 Task: Add a signature Gunner Ward containing With warm thanks and appreciation, Gunner Ward to email address softage.8@softage.net and add a folder Goals
Action: Mouse moved to (408, 708)
Screenshot: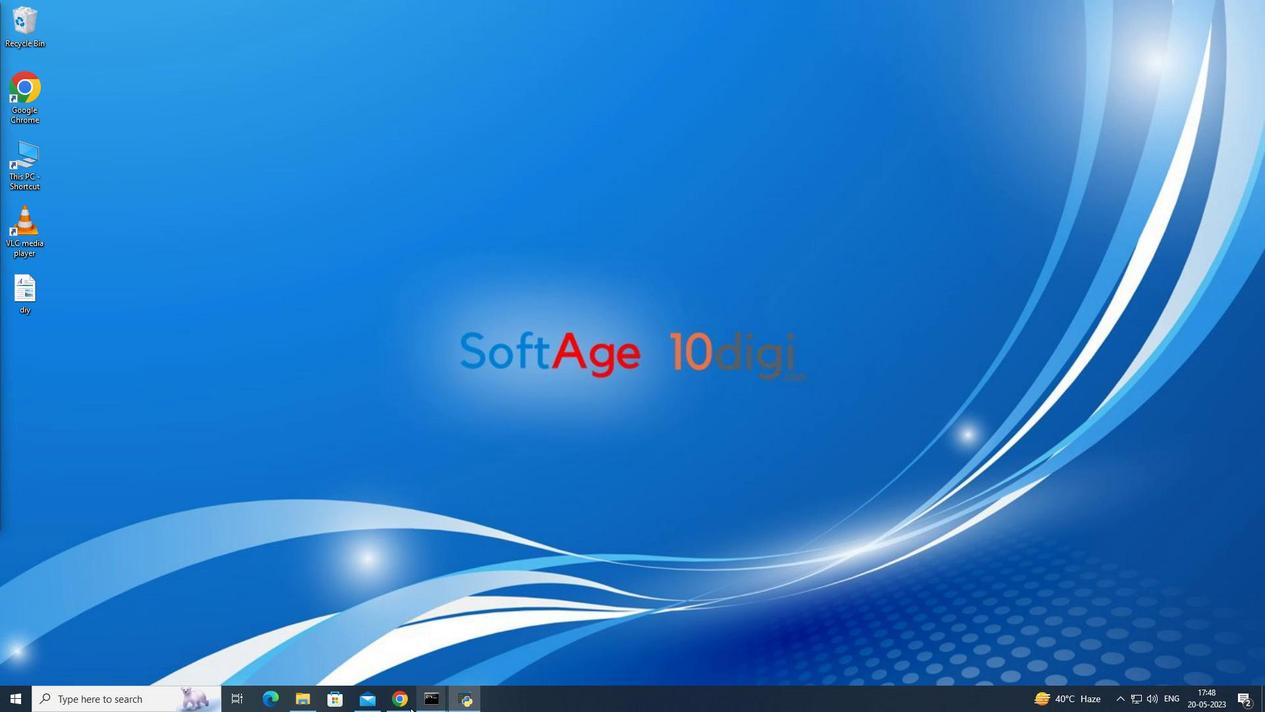 
Action: Mouse pressed left at (408, 708)
Screenshot: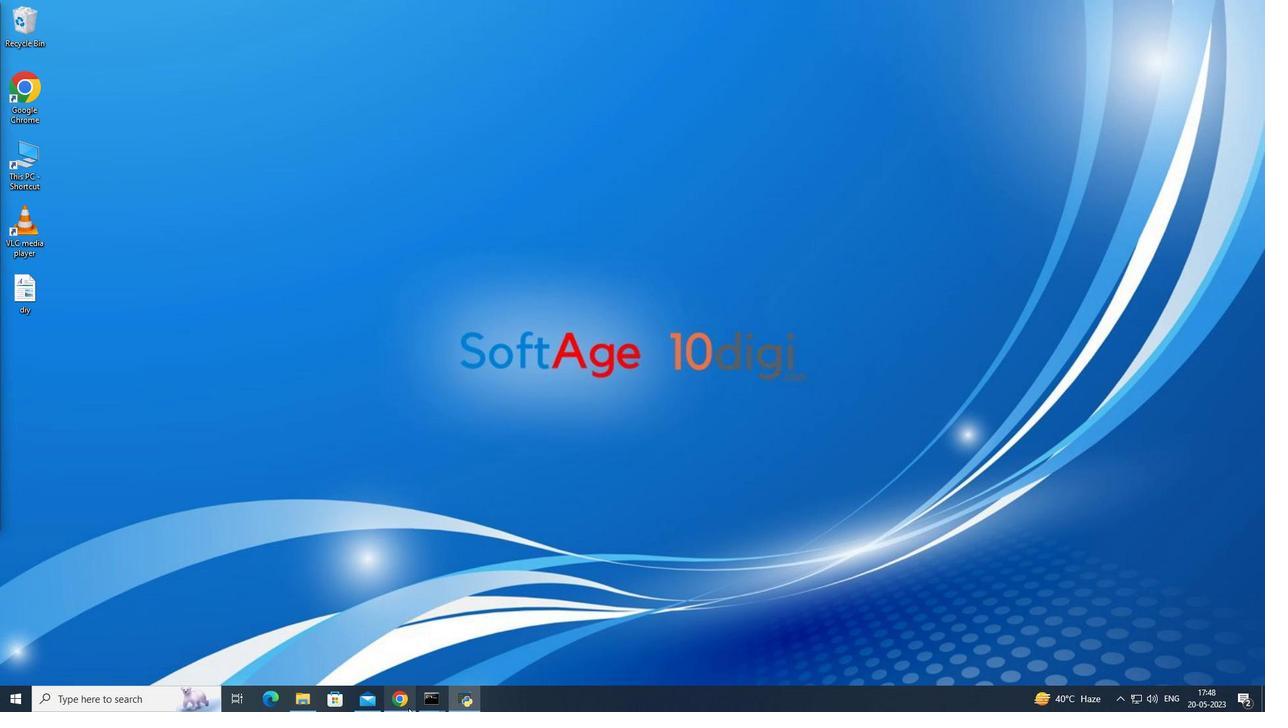 
Action: Mouse moved to (45, 87)
Screenshot: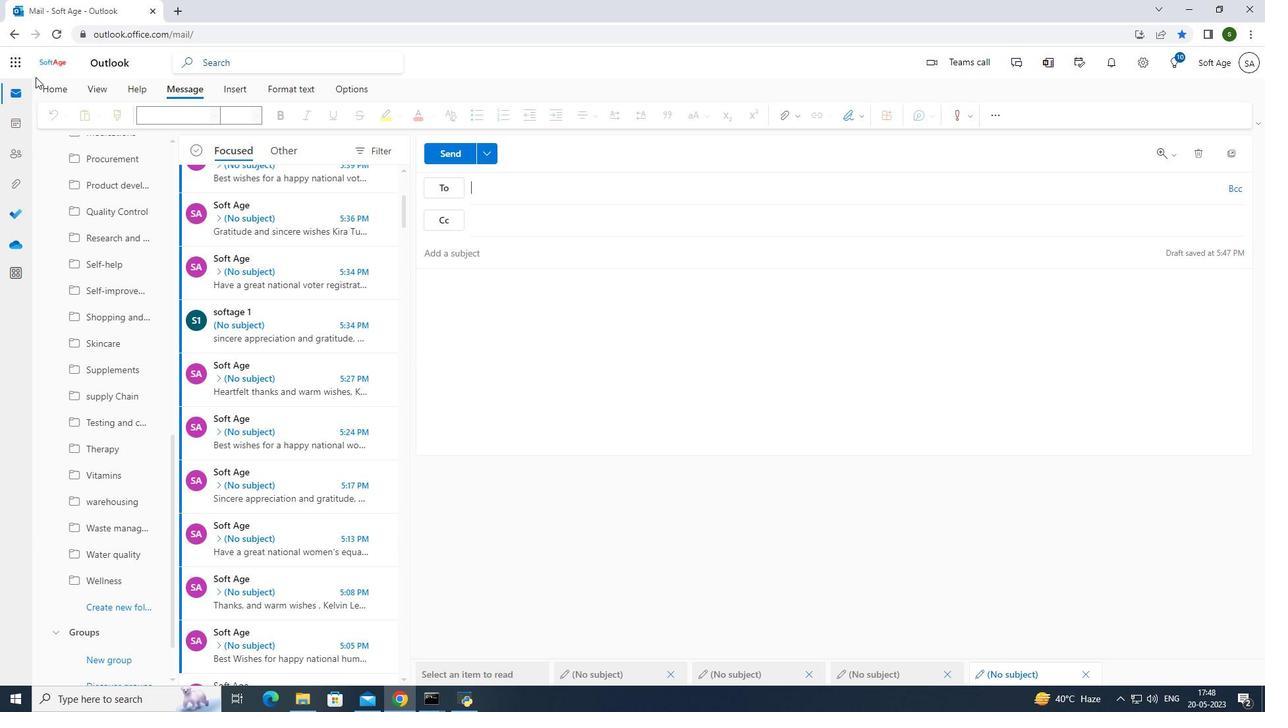 
Action: Mouse pressed left at (45, 87)
Screenshot: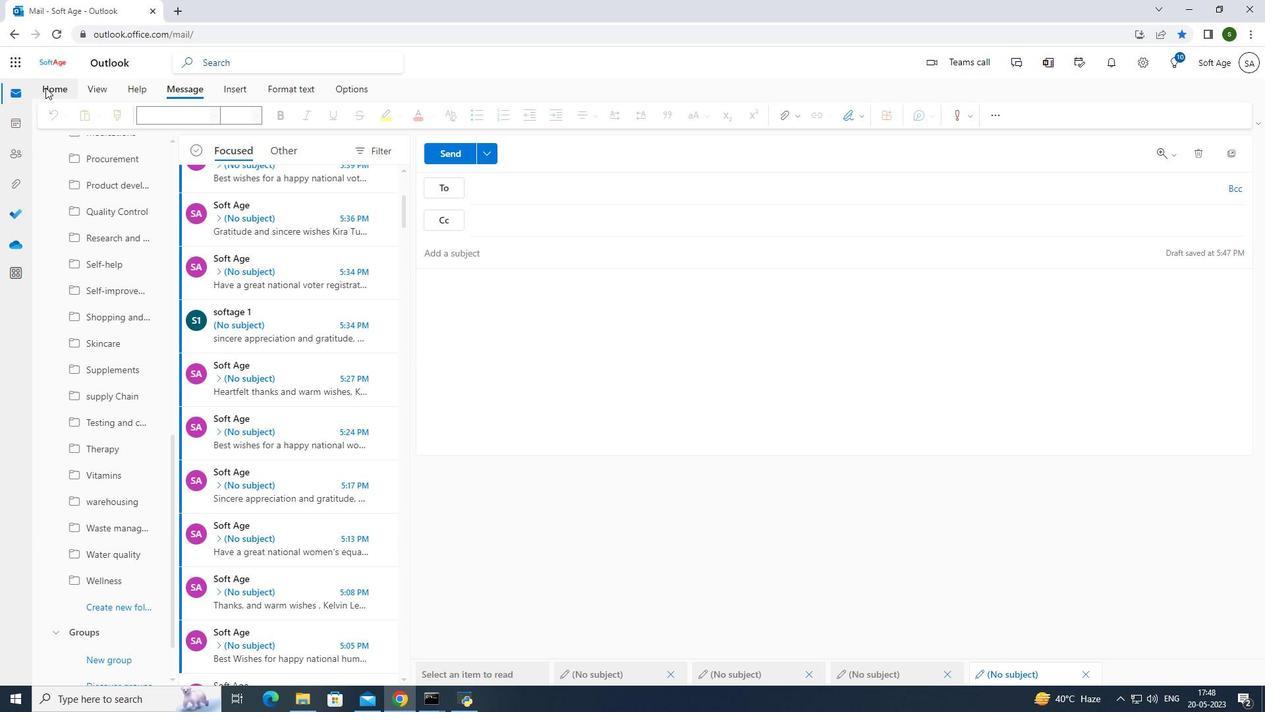 
Action: Mouse moved to (100, 116)
Screenshot: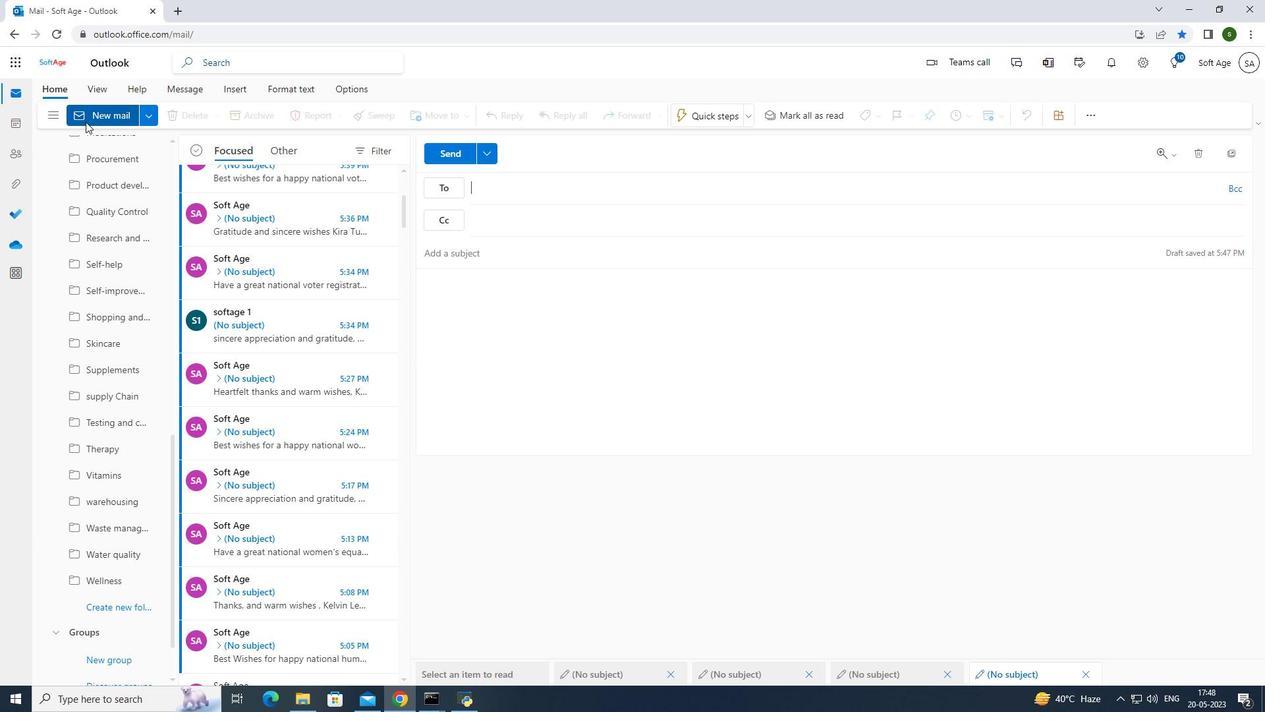 
Action: Mouse pressed left at (100, 116)
Screenshot: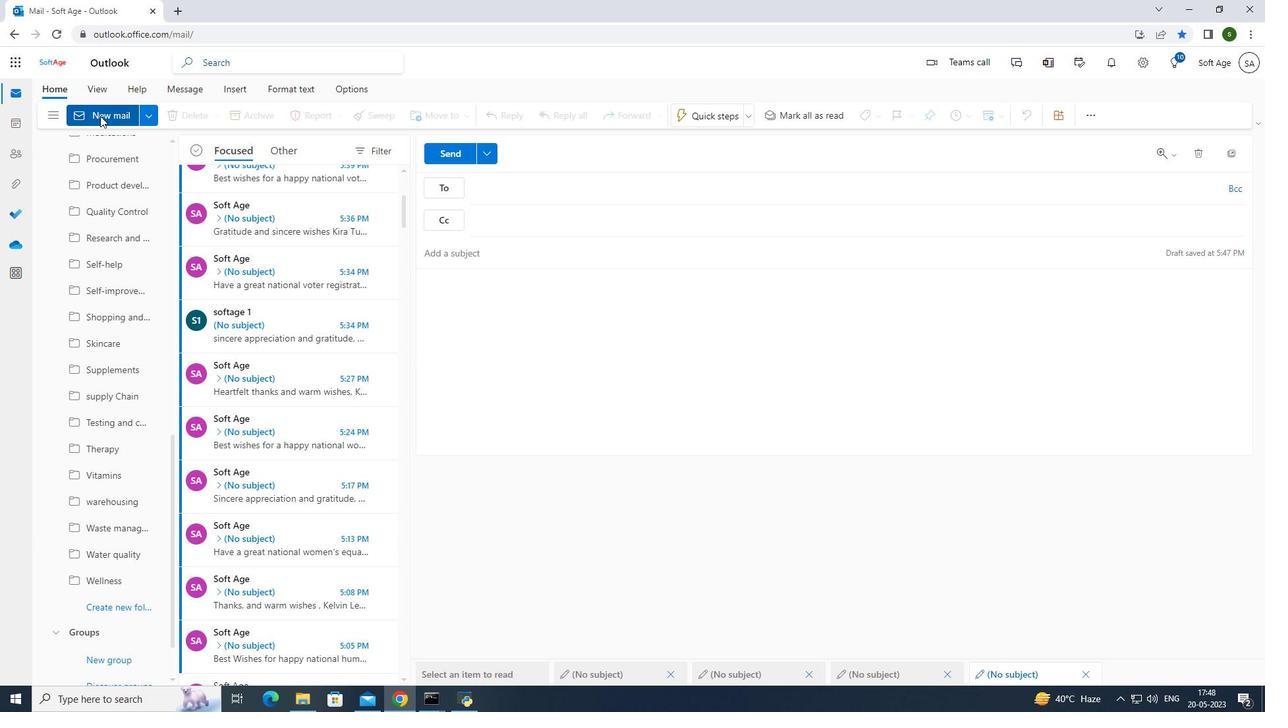 
Action: Mouse moved to (816, 351)
Screenshot: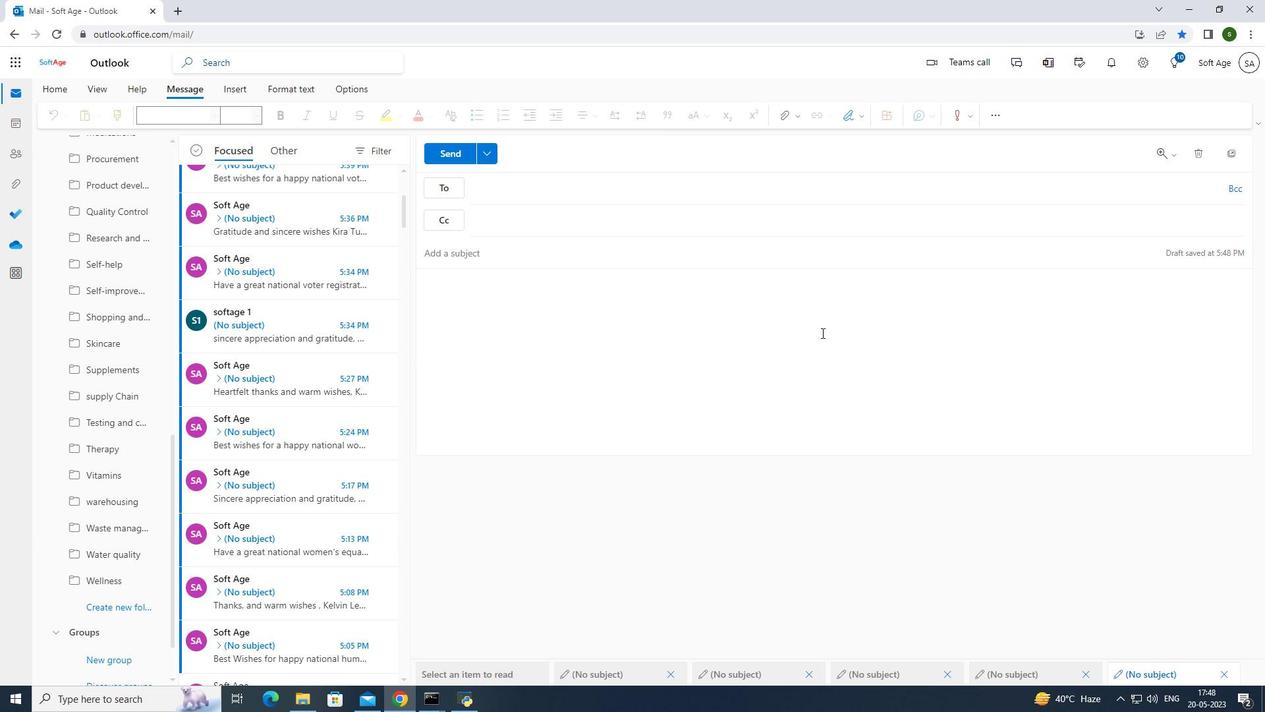 
Action: Mouse pressed left at (816, 351)
Screenshot: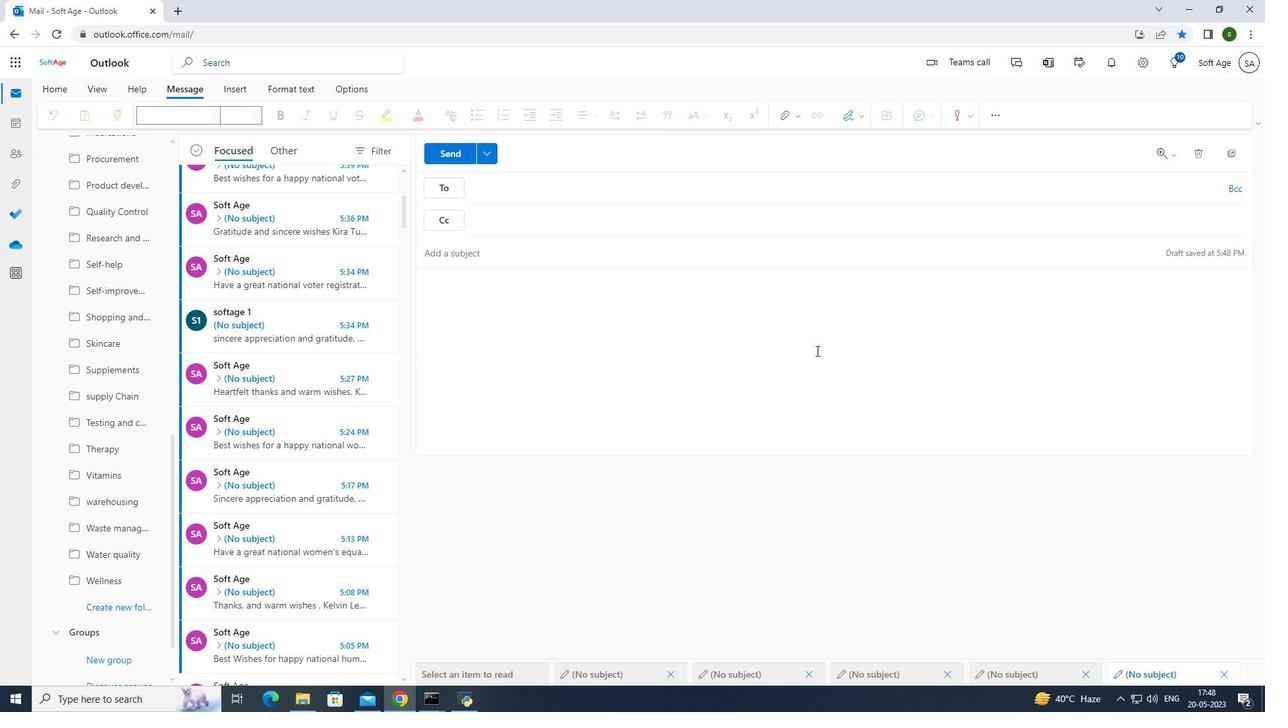 
Action: Mouse moved to (861, 109)
Screenshot: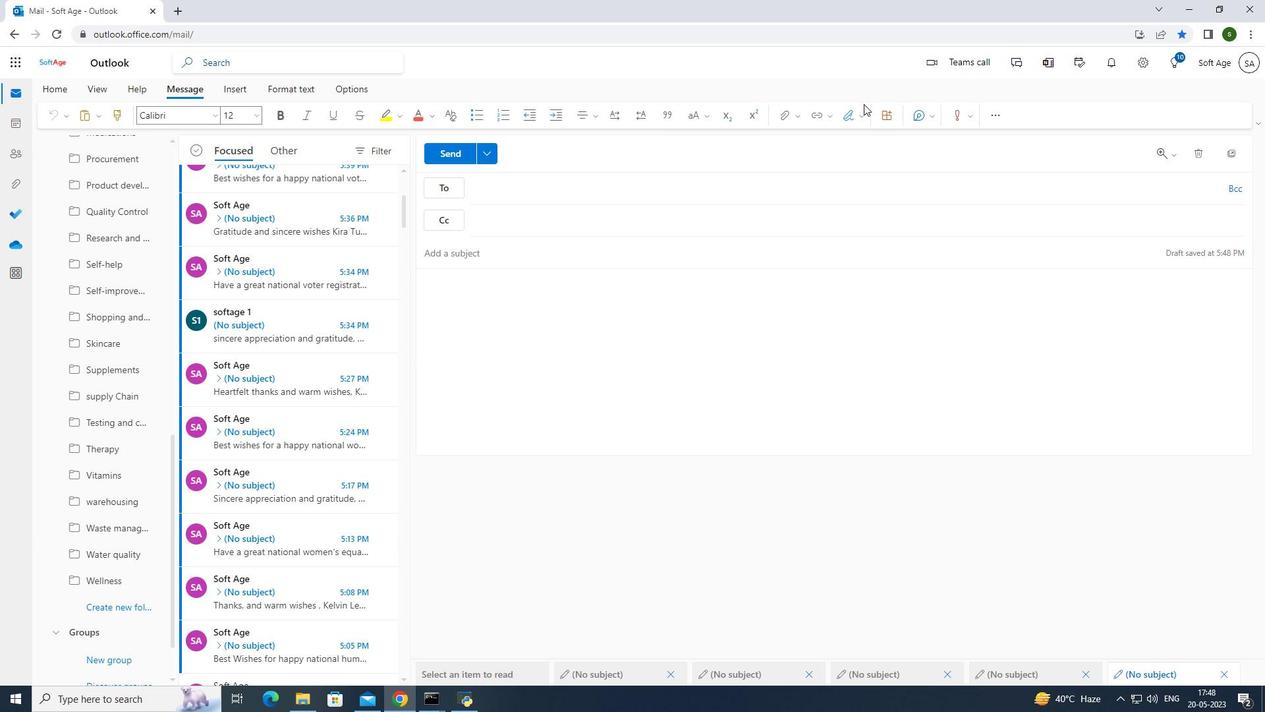 
Action: Mouse pressed left at (861, 109)
Screenshot: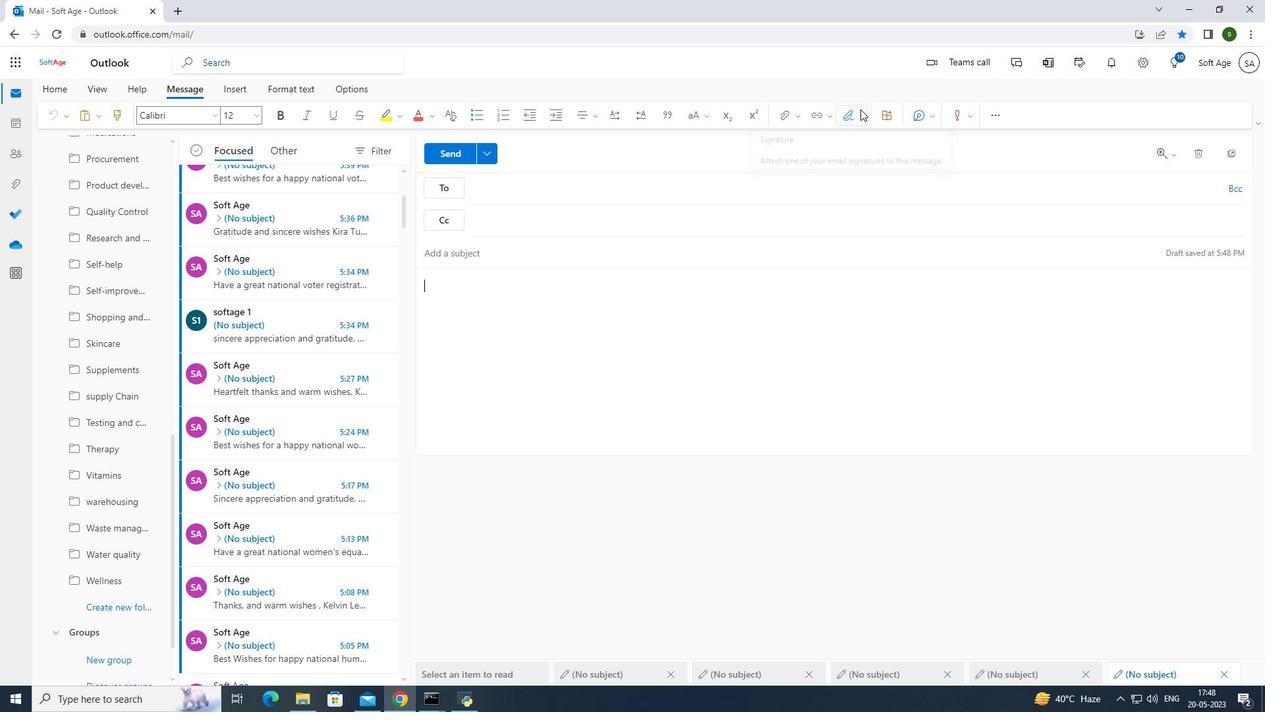 
Action: Mouse moved to (820, 453)
Screenshot: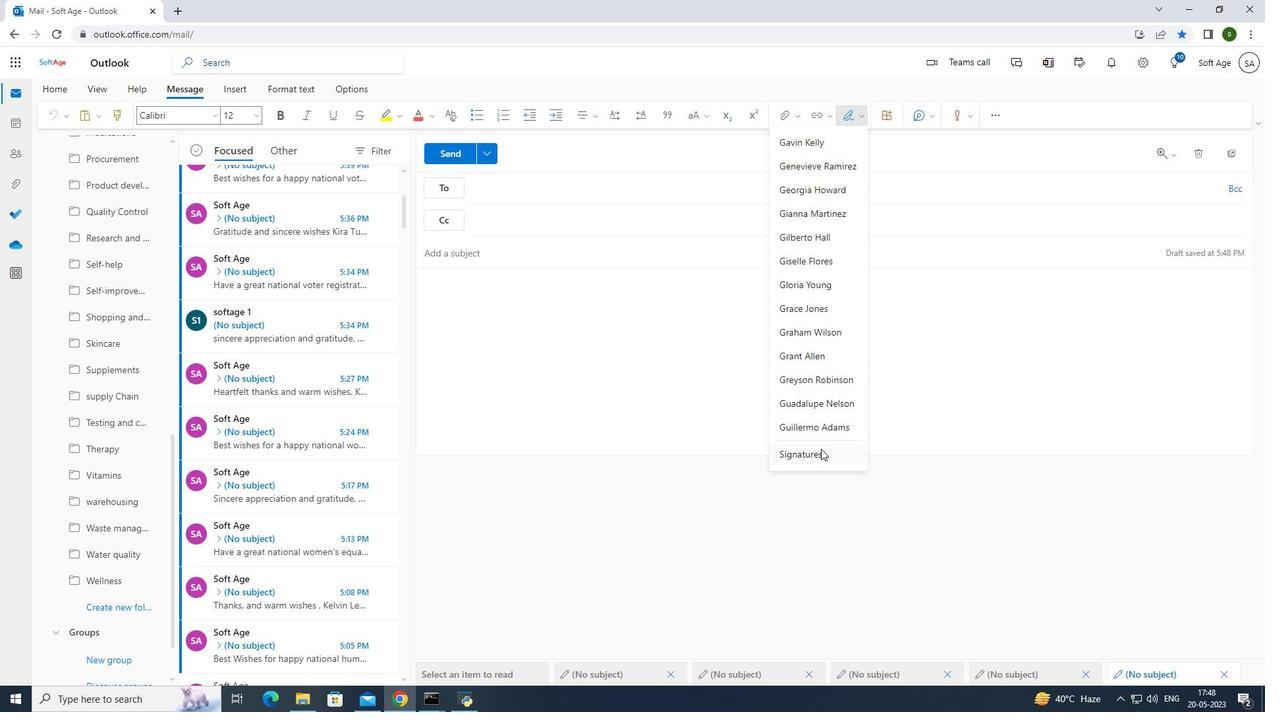 
Action: Mouse pressed left at (820, 453)
Screenshot: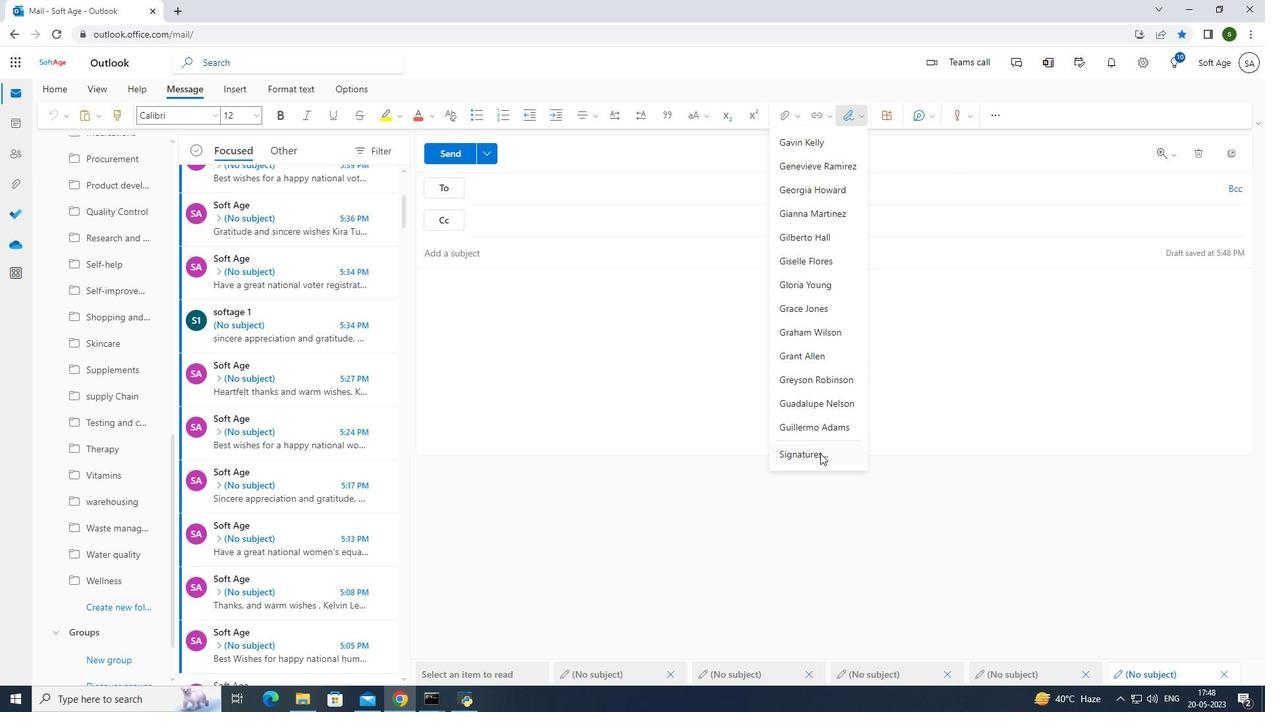 
Action: Mouse moved to (526, 199)
Screenshot: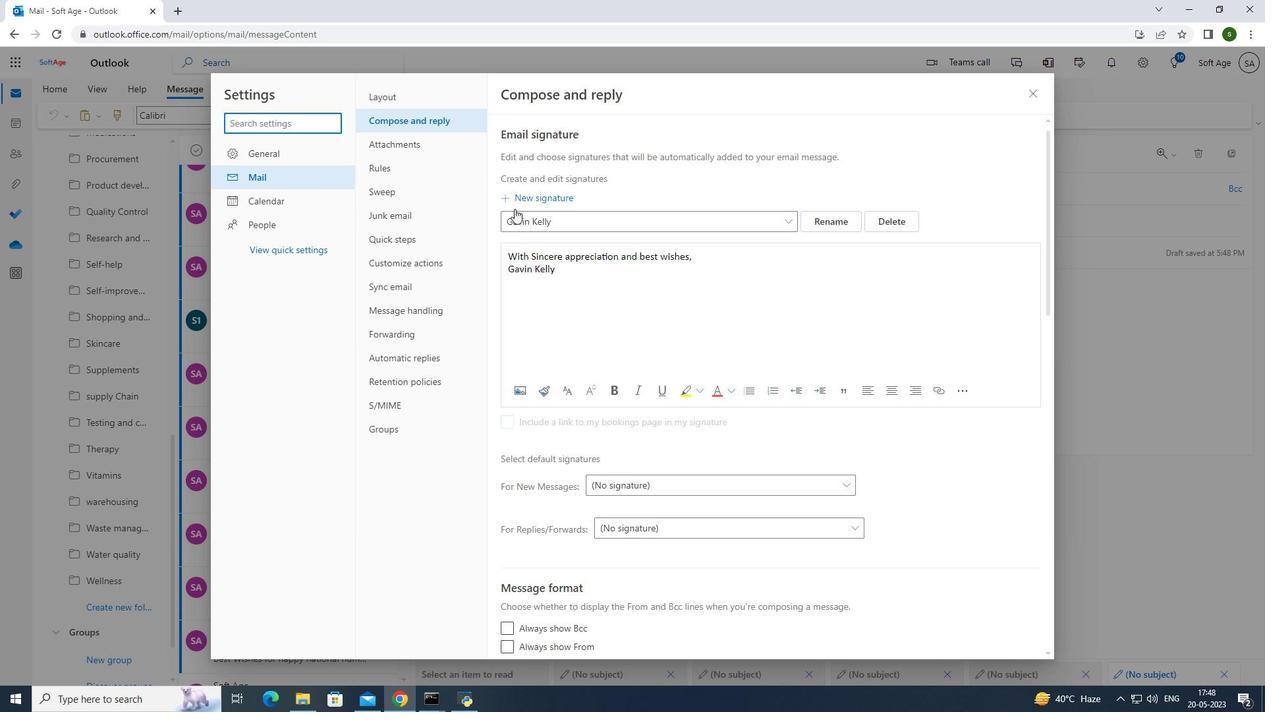 
Action: Mouse pressed left at (526, 199)
Screenshot: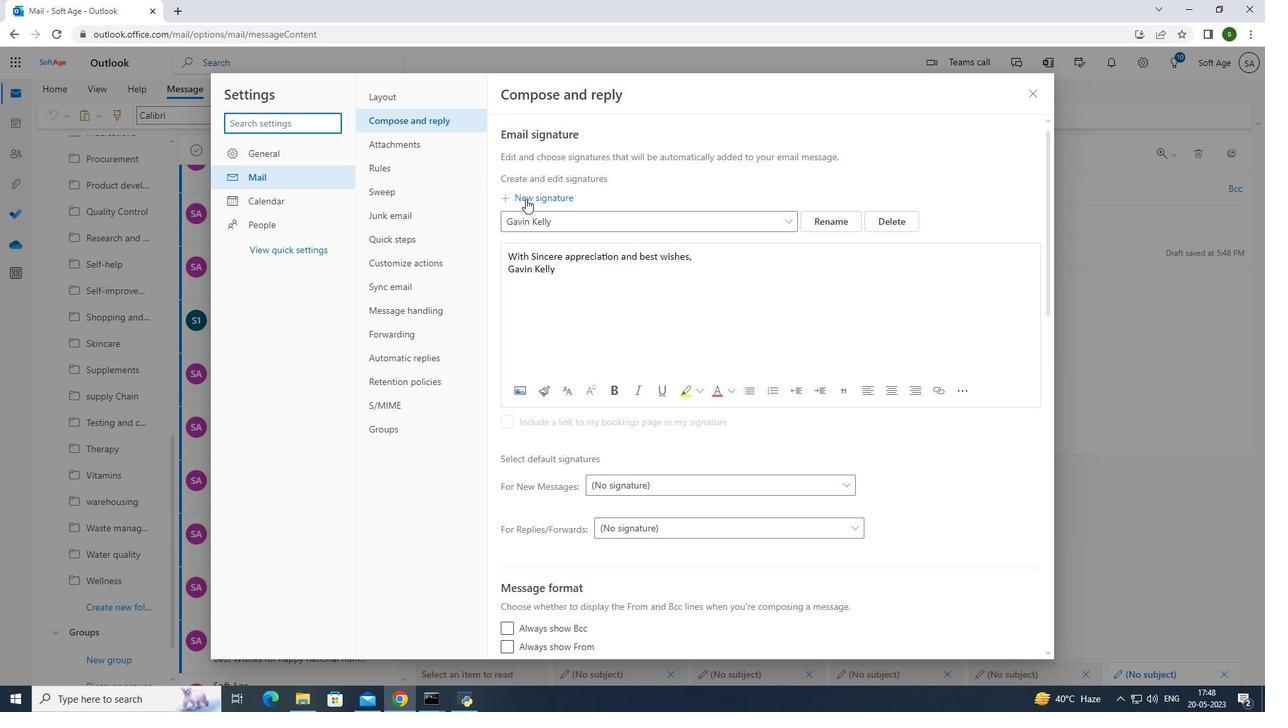 
Action: Mouse moved to (565, 224)
Screenshot: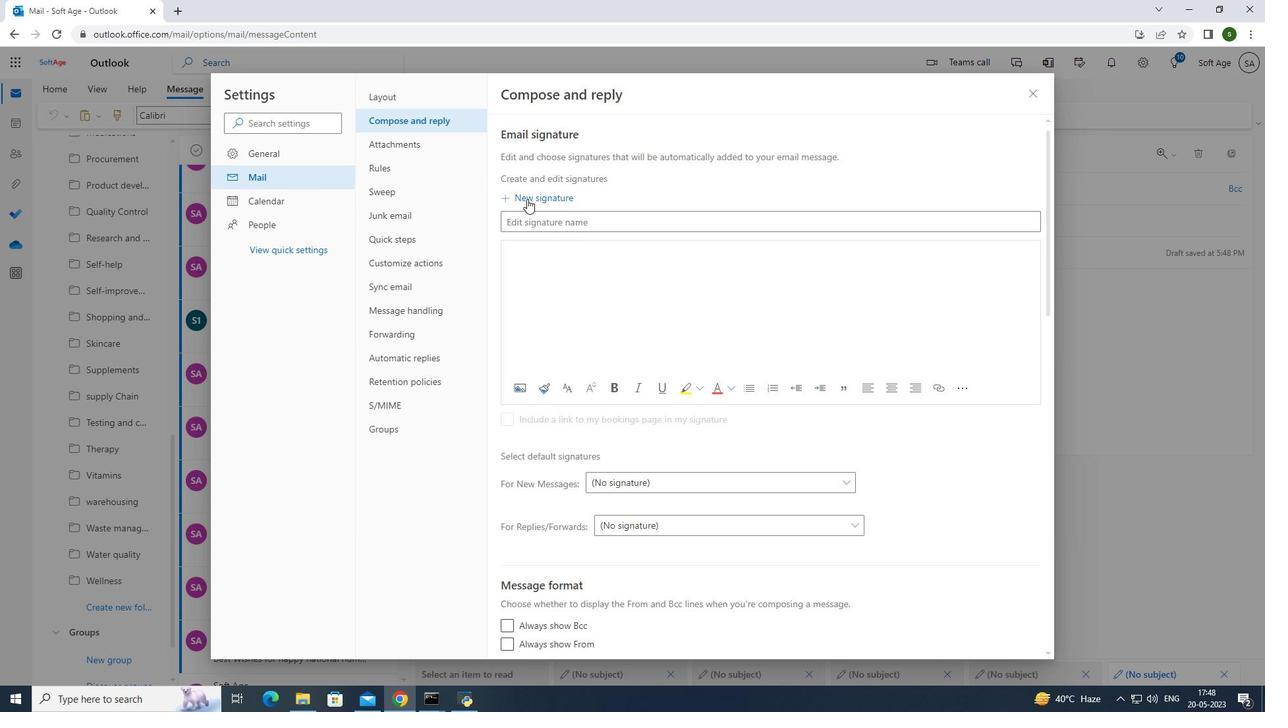 
Action: Mouse pressed left at (565, 224)
Screenshot: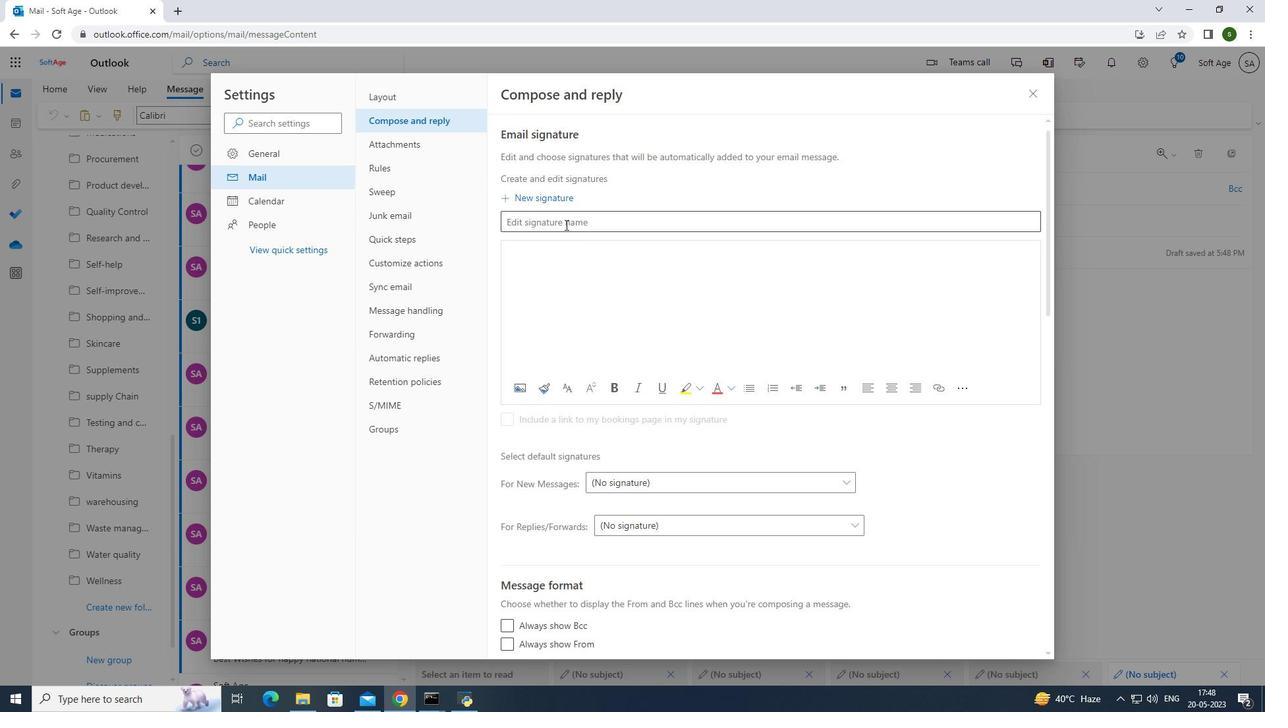 
Action: Key pressed <Key.caps_lock>G<Key.caps_lock>uuner<Key.space><Key.caps_lock>W<Key.caps_lock>ard
Screenshot: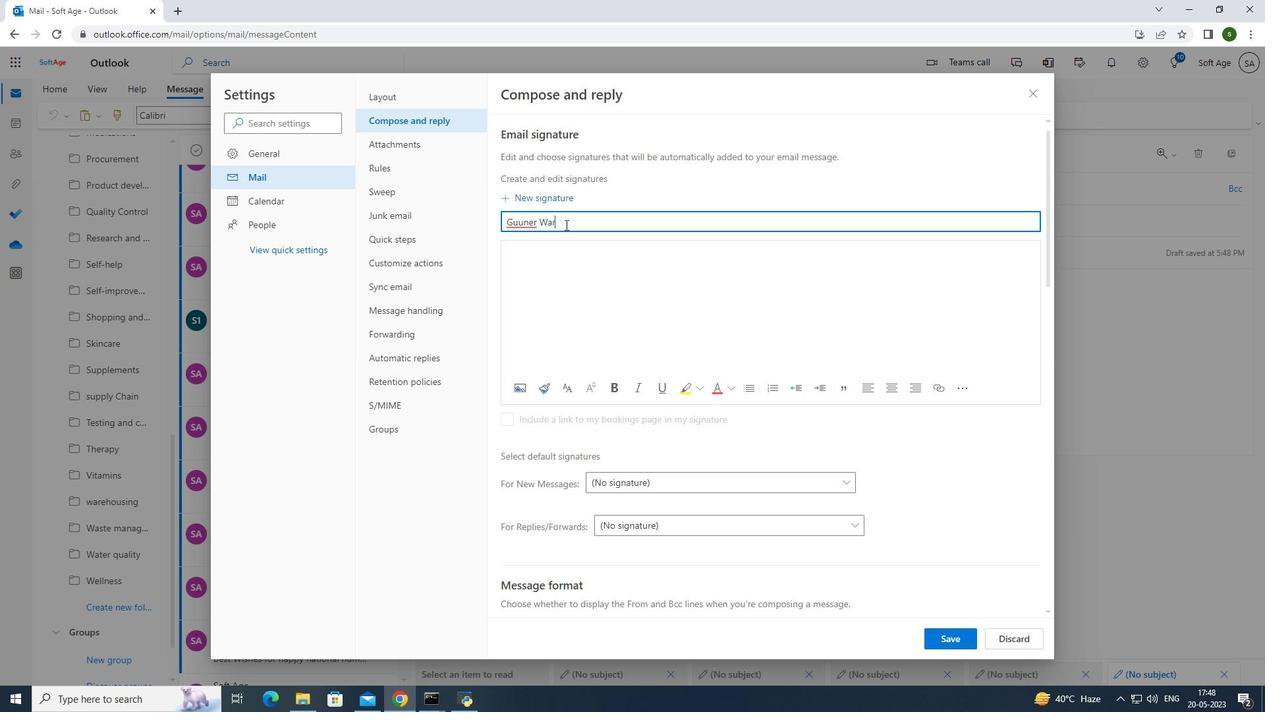 
Action: Mouse moved to (586, 272)
Screenshot: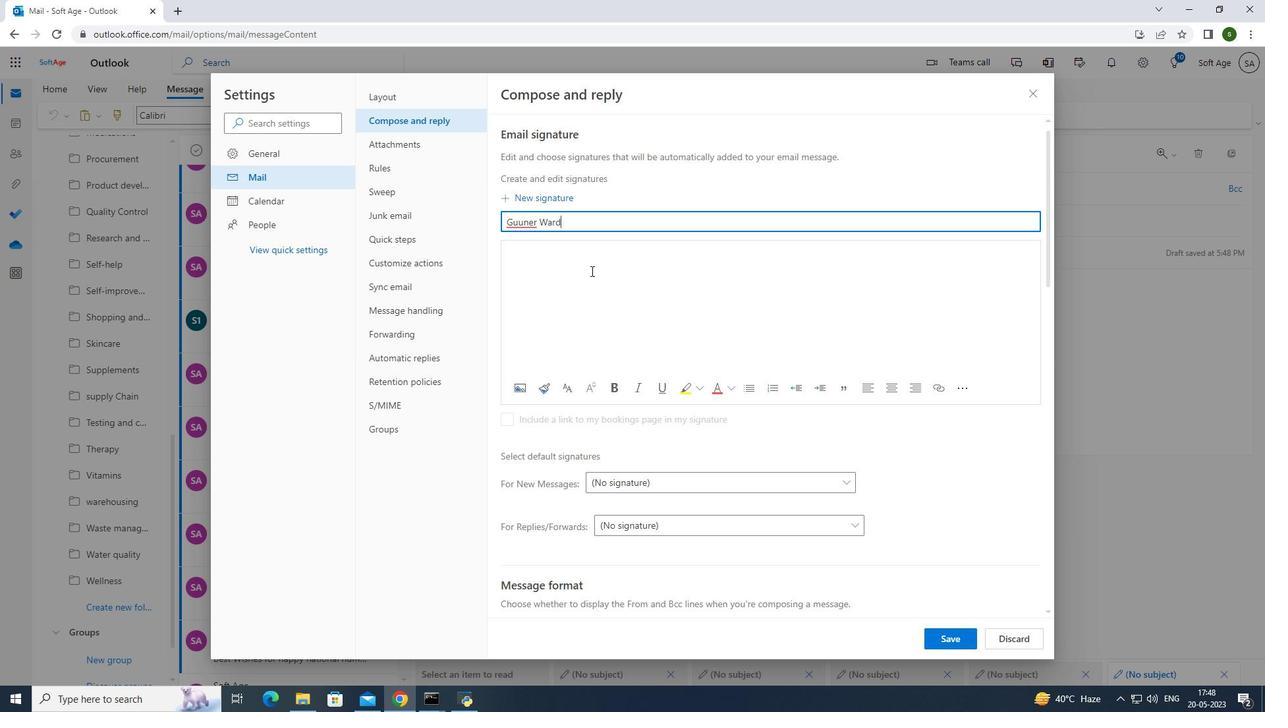 
Action: Mouse pressed left at (586, 272)
Screenshot: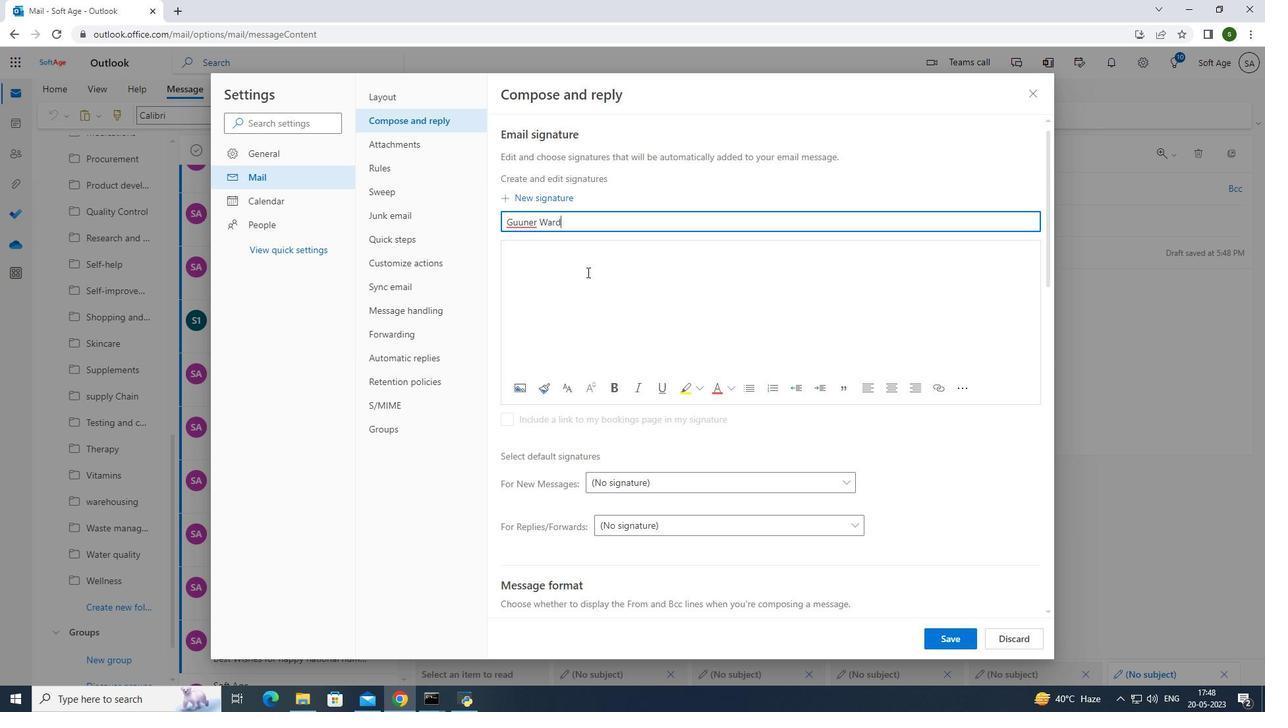 
Action: Mouse moved to (584, 272)
Screenshot: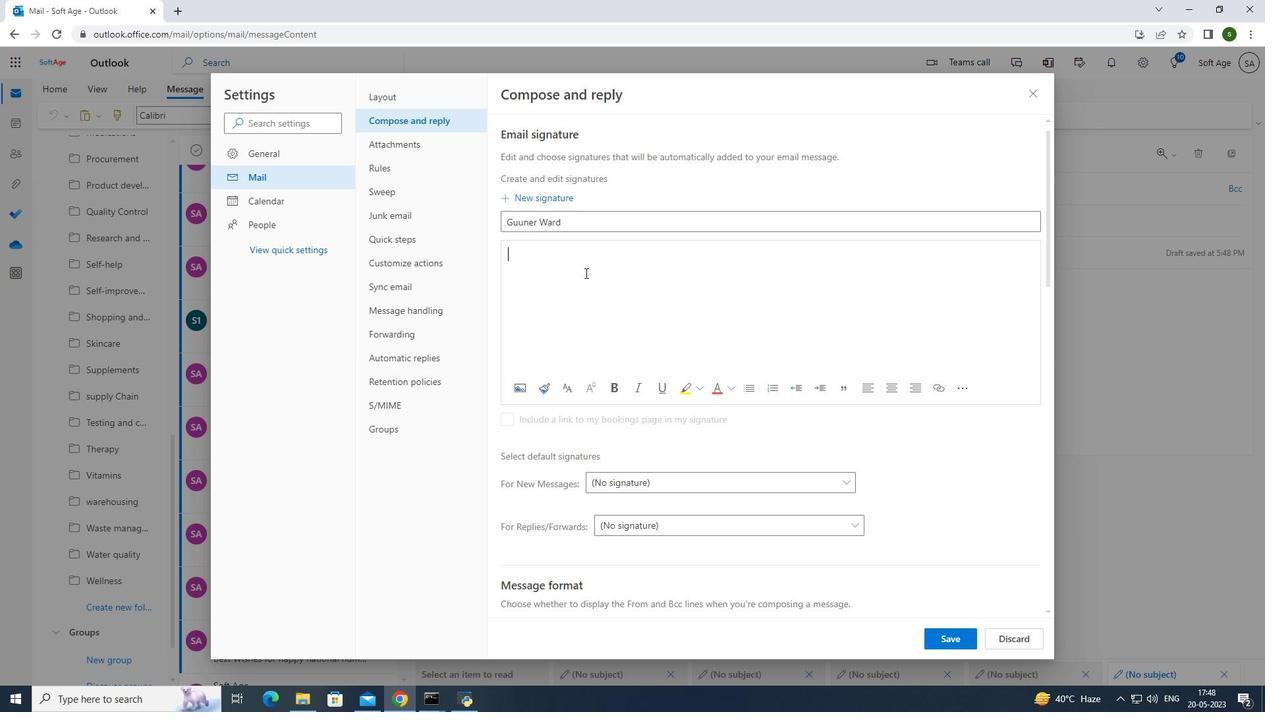 
Action: Key pressed <Key.caps_lock>W<Key.caps_lock>ith<Key.space>warm<Key.space>thanks<Key.space>and<Key.space>appreciation,<Key.enter><Key.caps_lock>G<Key.caps_lock>unner<Key.space><Key.caps_lock>W<Key.caps_lock>ard
Screenshot: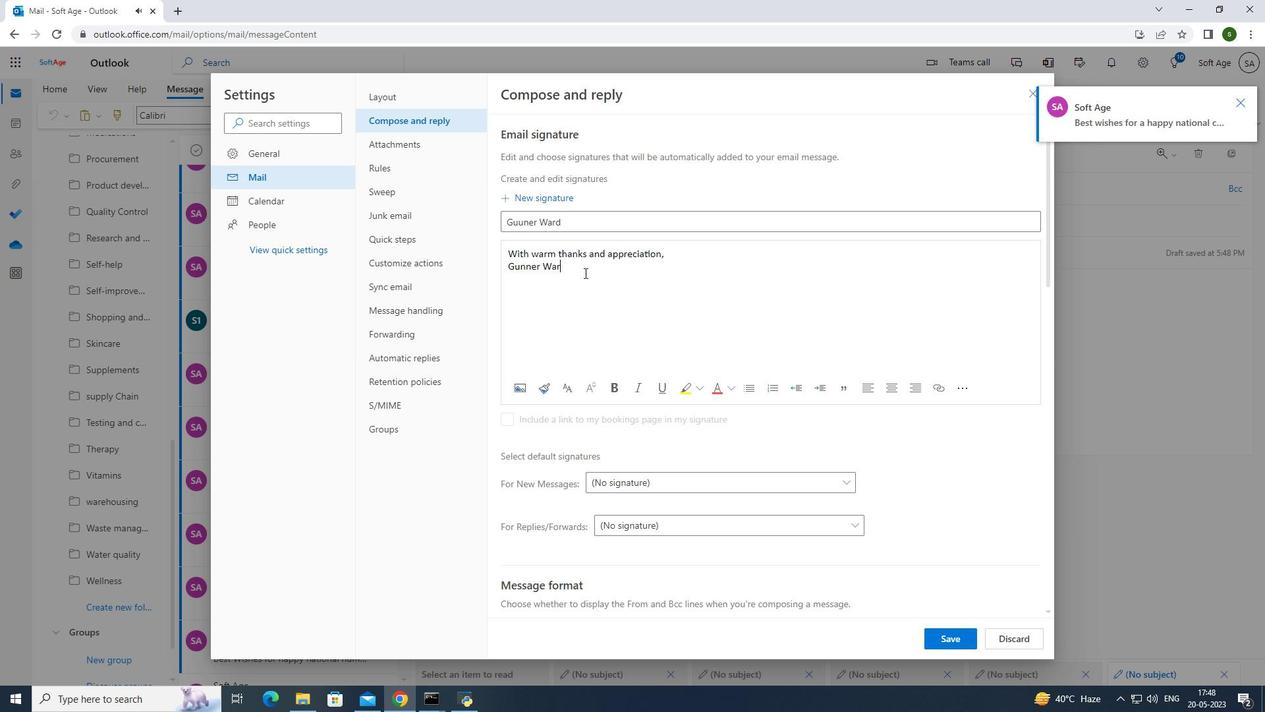 
Action: Mouse moved to (961, 638)
Screenshot: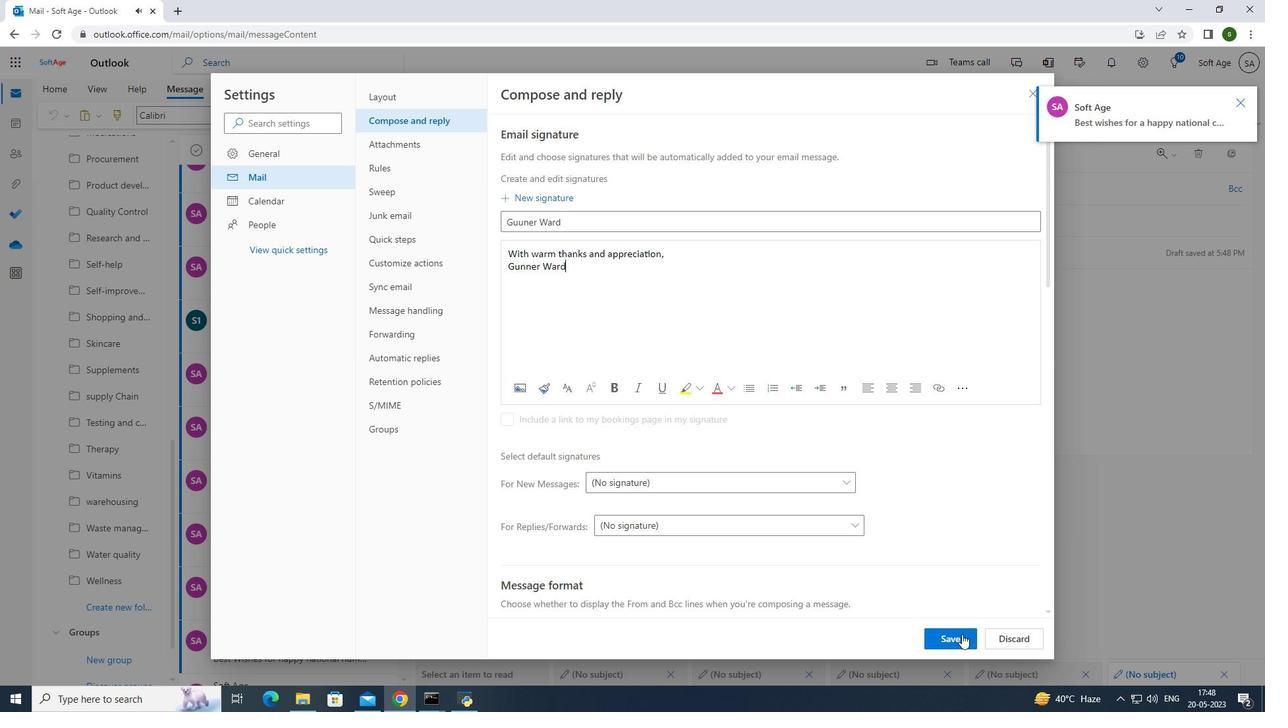 
Action: Mouse pressed left at (961, 638)
Screenshot: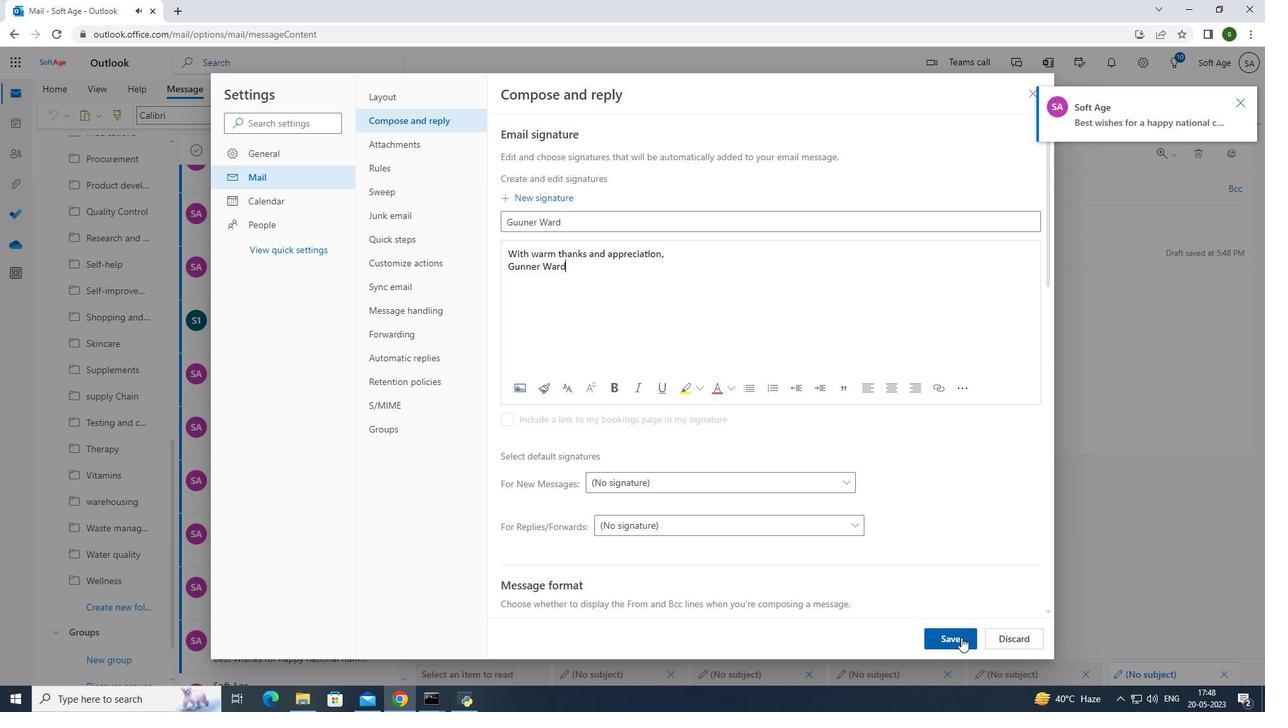 
Action: Mouse moved to (1035, 98)
Screenshot: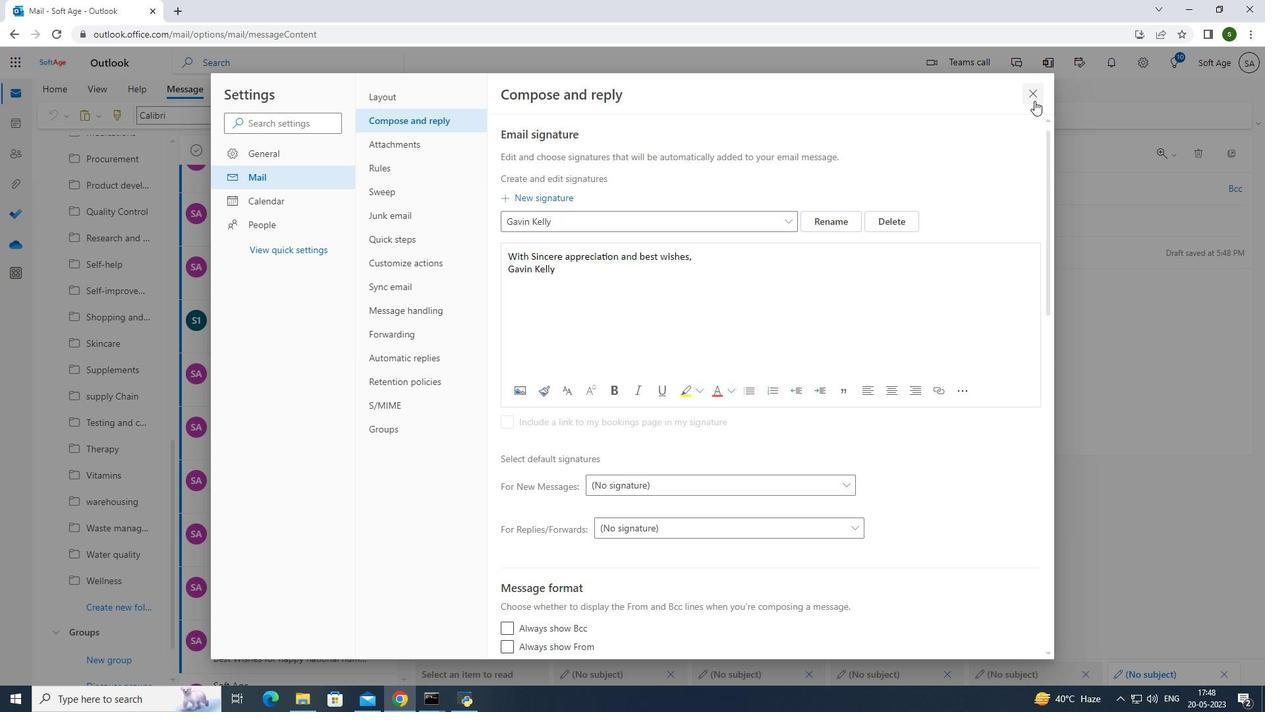 
Action: Mouse pressed left at (1035, 98)
Screenshot: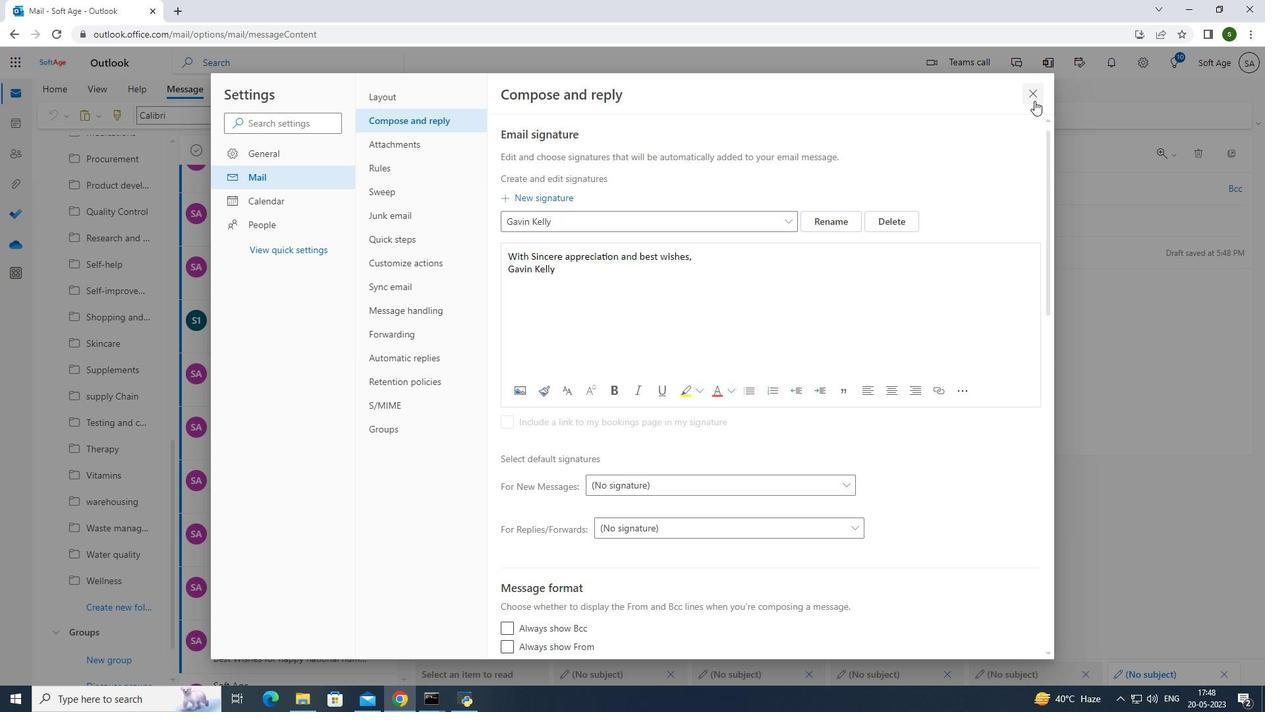 
Action: Mouse moved to (855, 118)
Screenshot: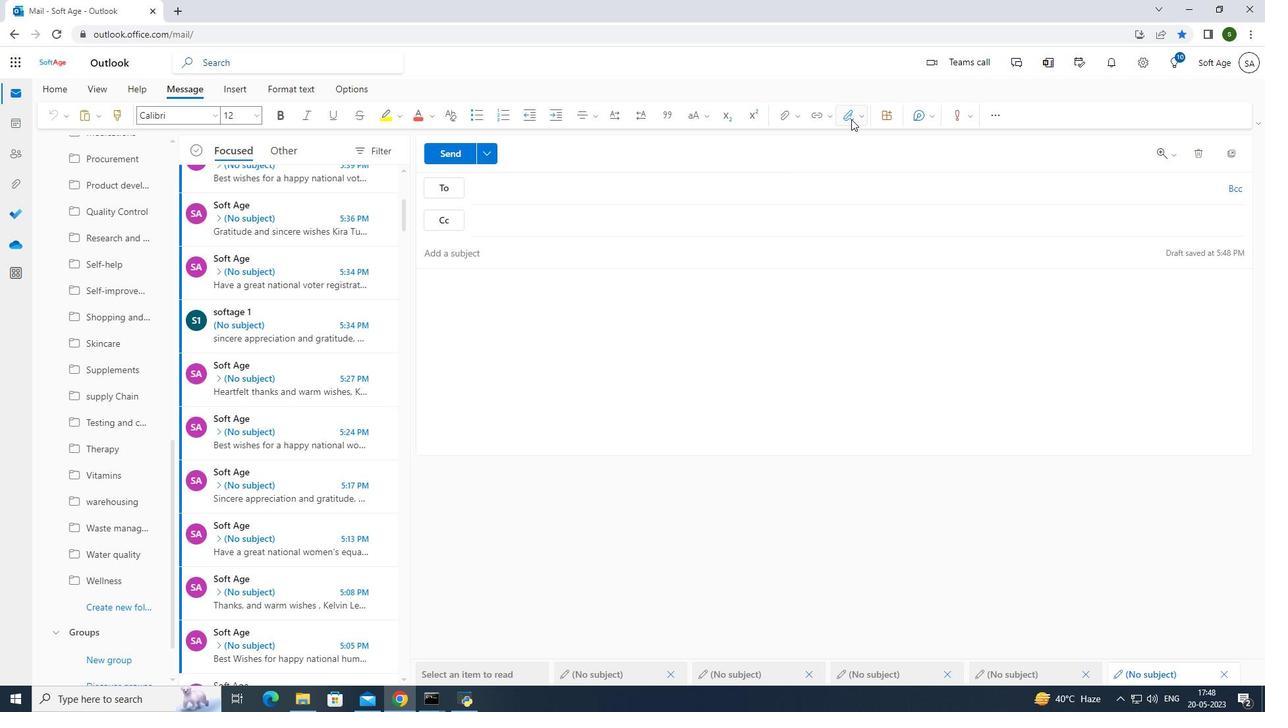 
Action: Mouse pressed left at (855, 118)
Screenshot: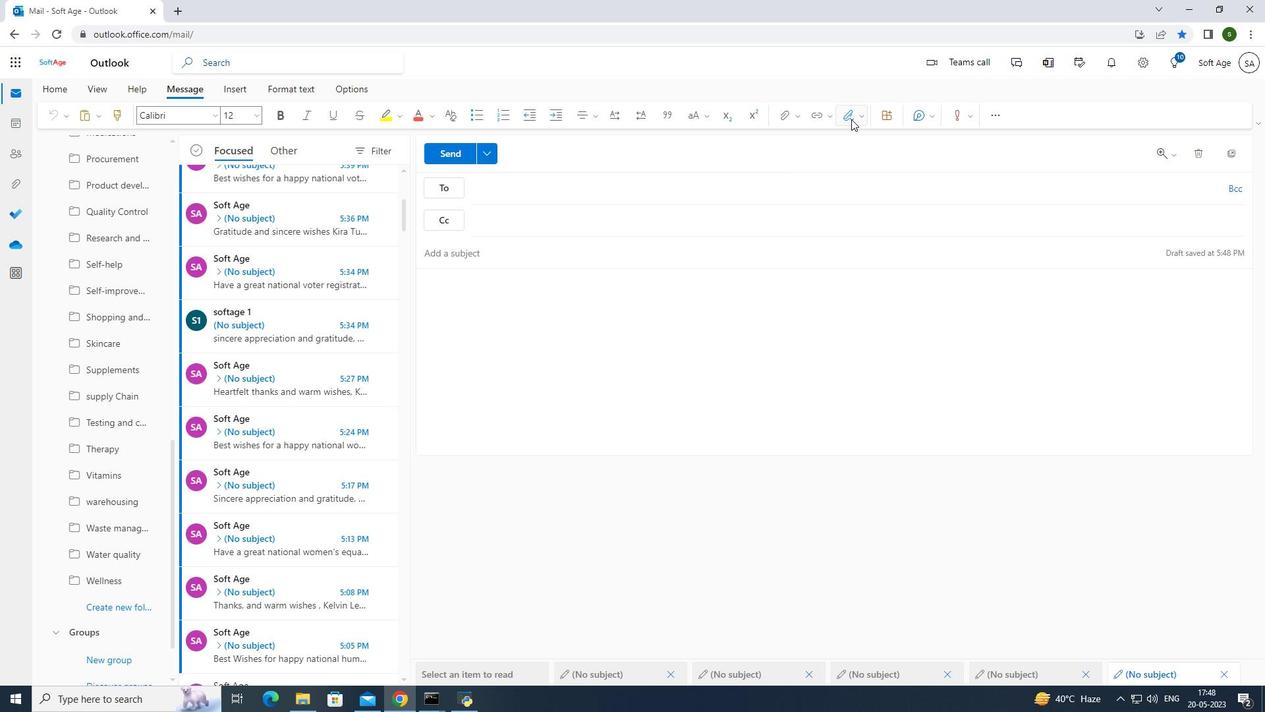 
Action: Mouse moved to (807, 450)
Screenshot: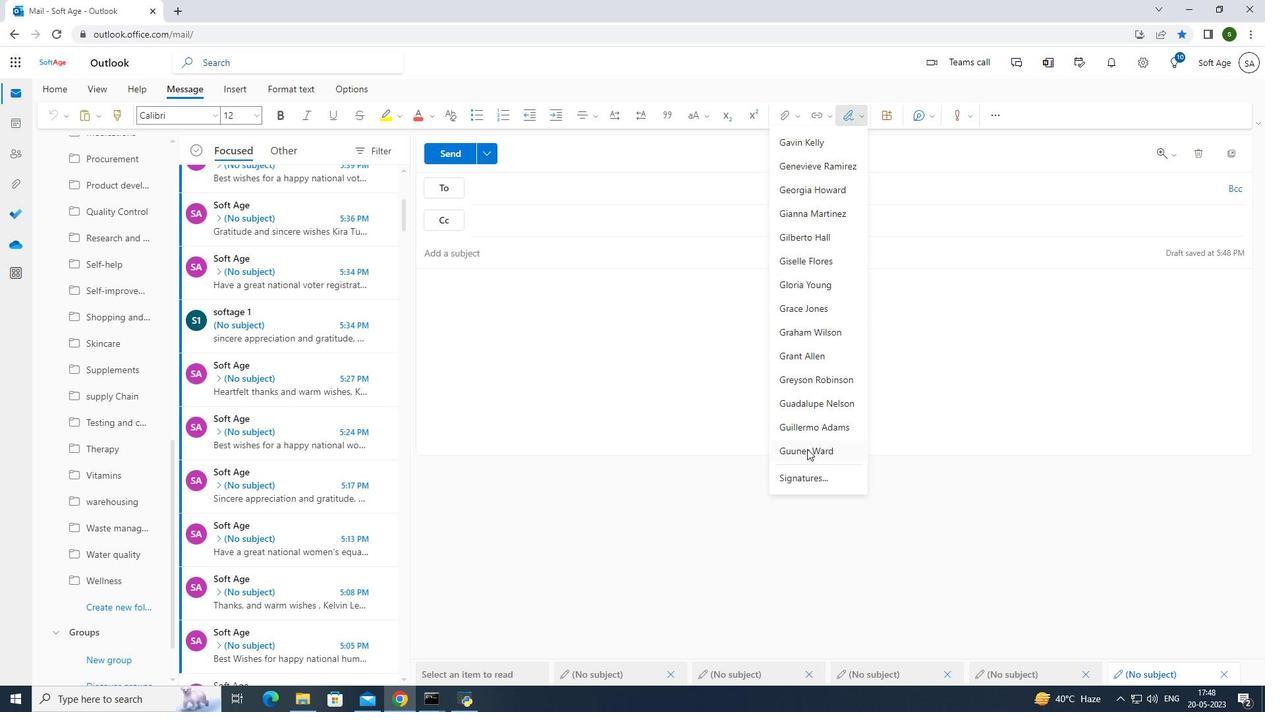 
Action: Mouse pressed left at (807, 450)
Screenshot: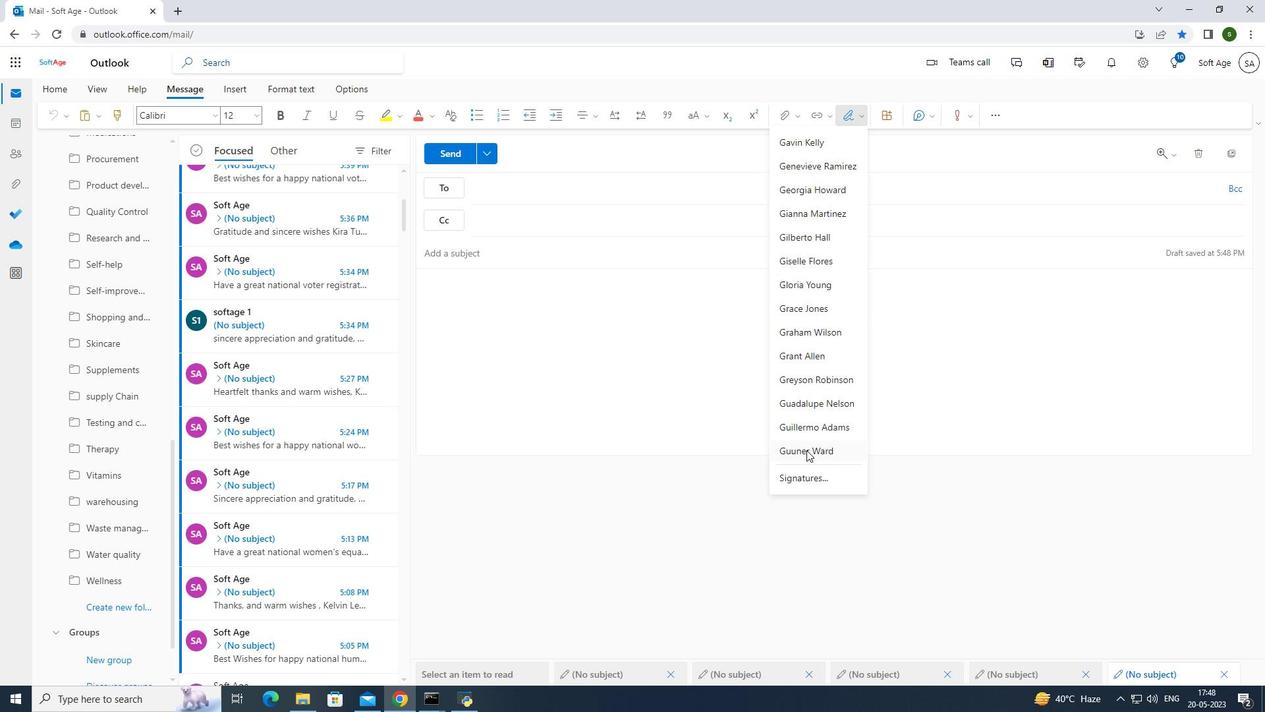
Action: Mouse moved to (513, 189)
Screenshot: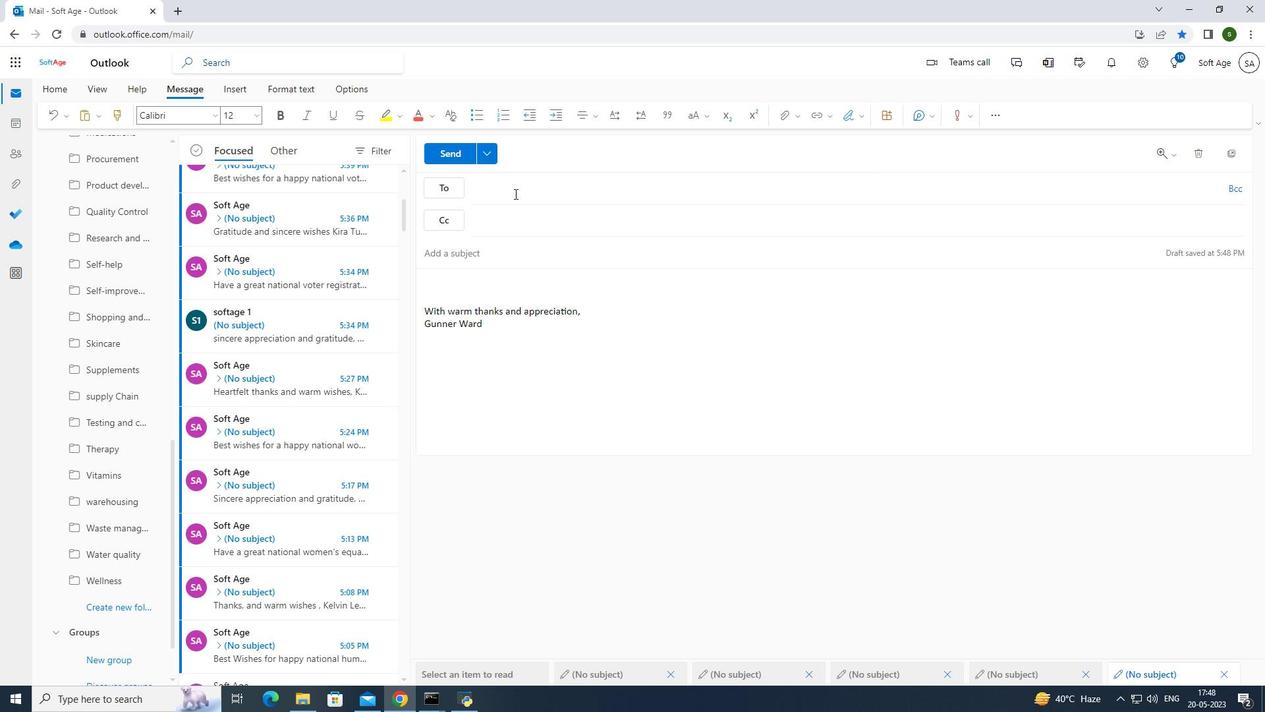 
Action: Mouse pressed left at (513, 189)
Screenshot: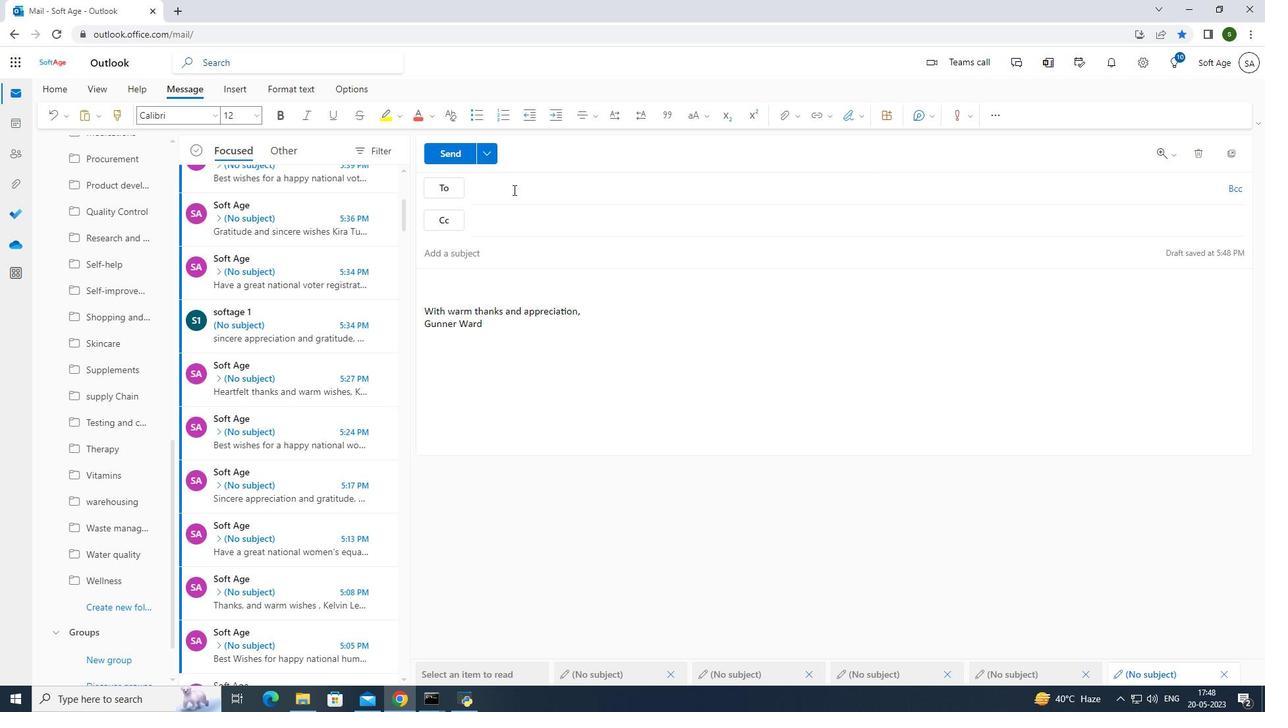 
Action: Key pressed softage.8<Key.shift>@softage.net
Screenshot: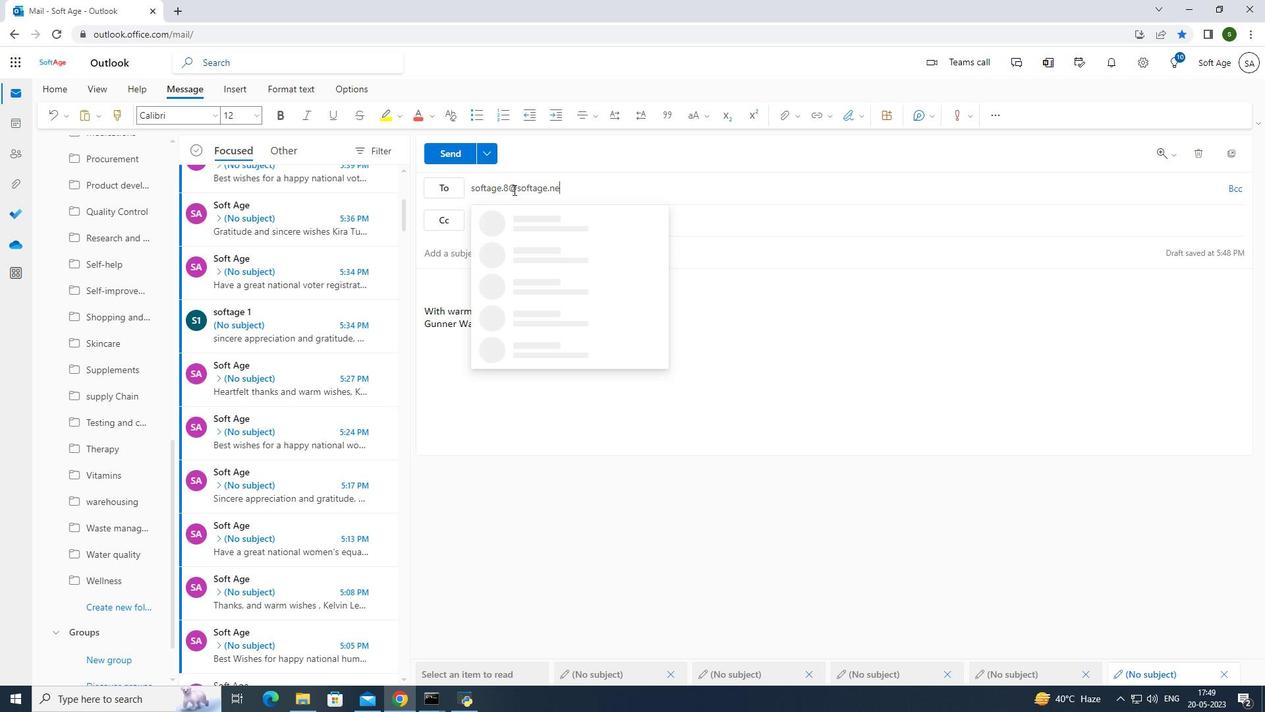 
Action: Mouse moved to (550, 214)
Screenshot: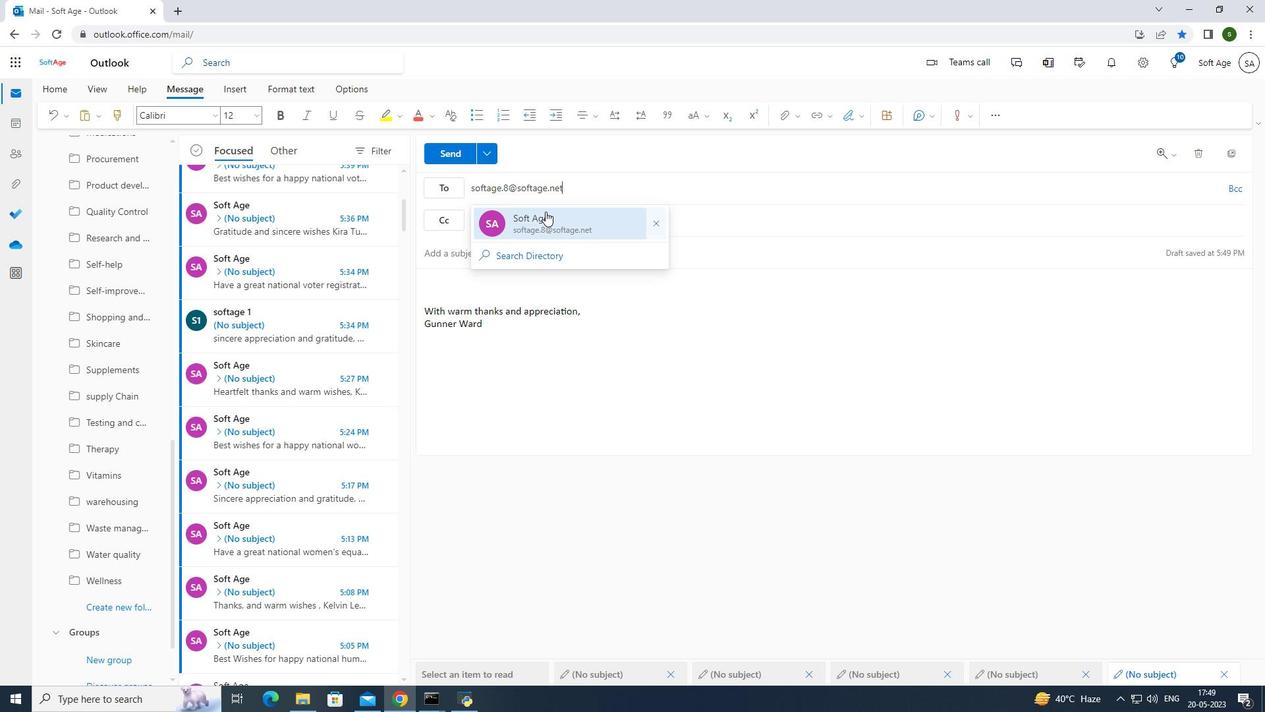 
Action: Mouse pressed left at (550, 214)
Screenshot: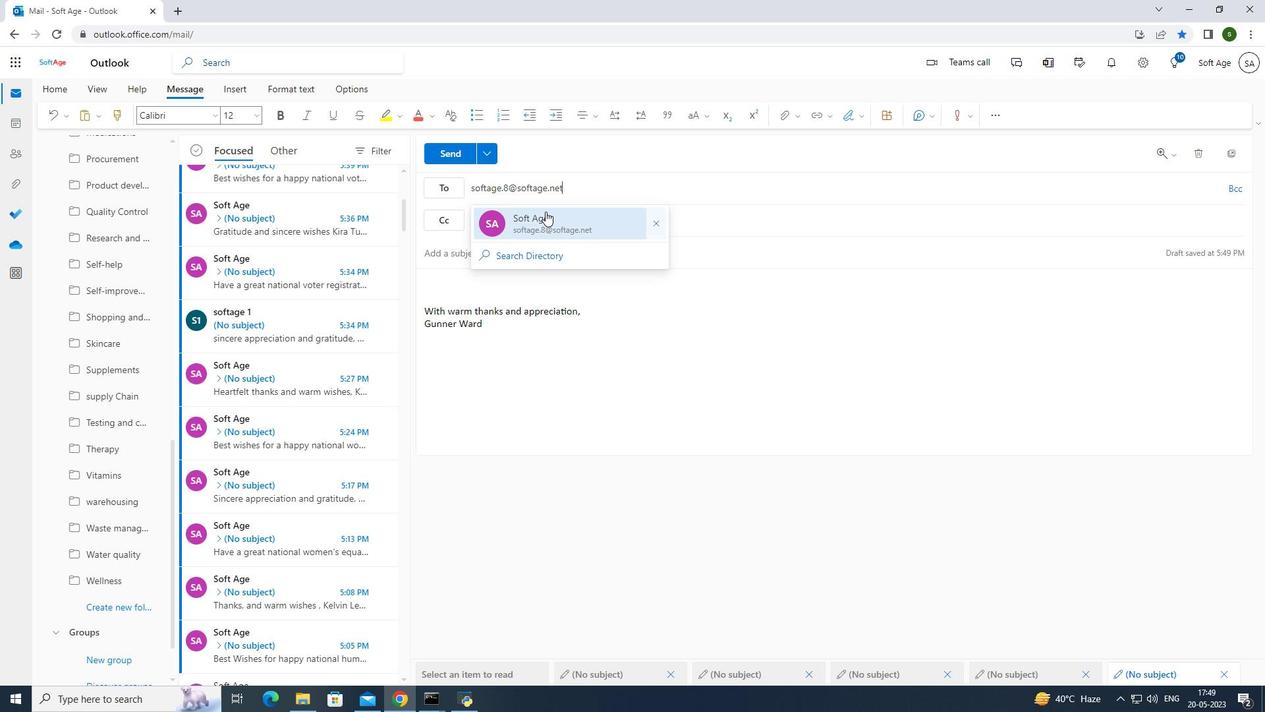 
Action: Mouse moved to (112, 603)
Screenshot: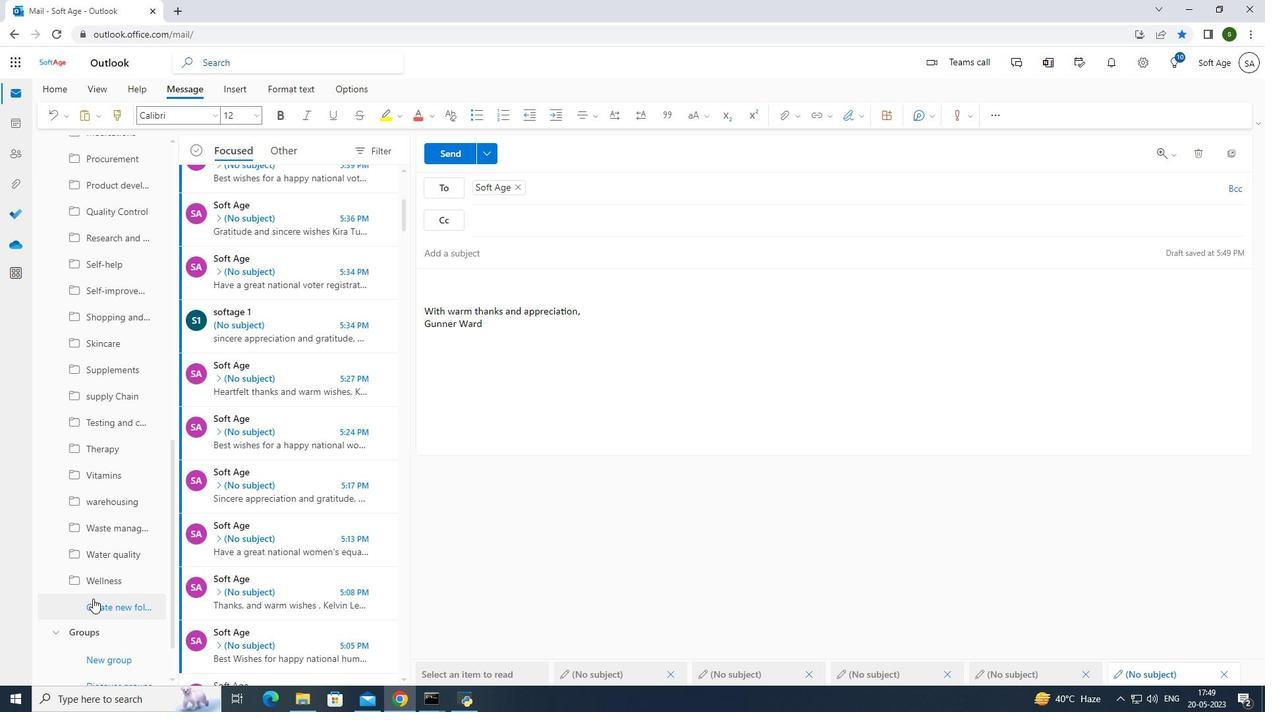 
Action: Mouse pressed left at (112, 603)
Screenshot: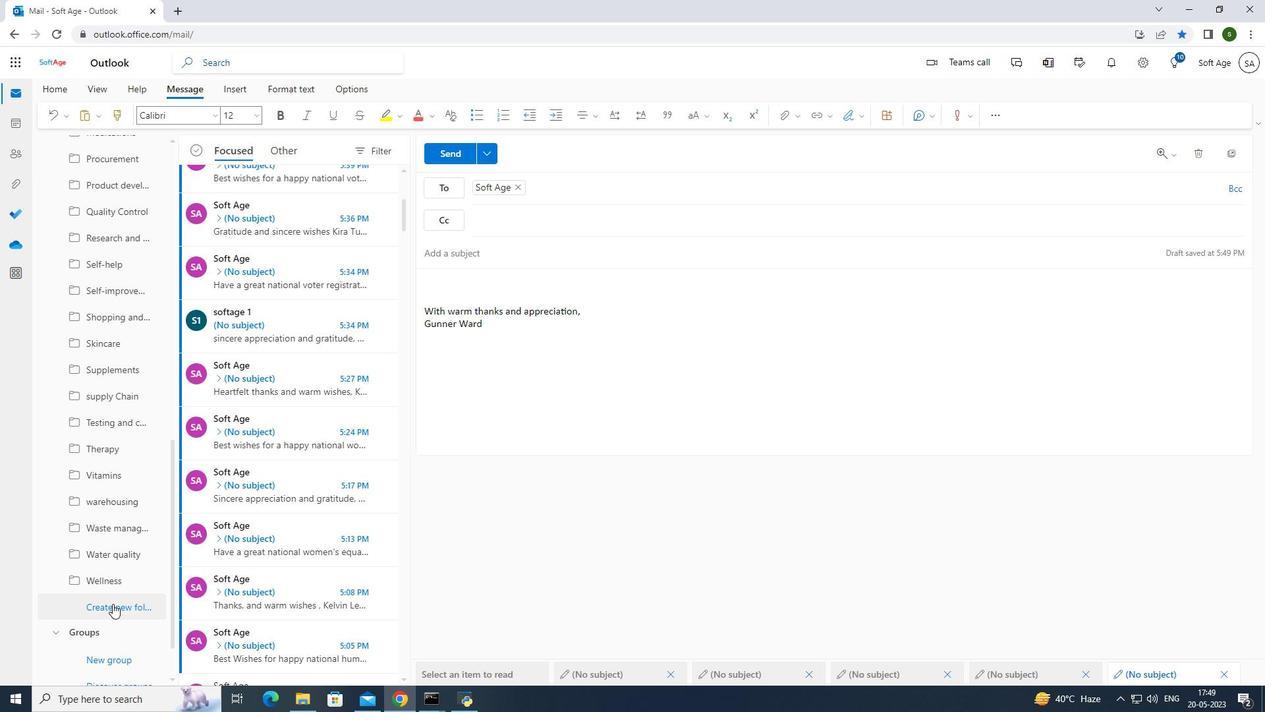 
Action: Mouse moved to (102, 609)
Screenshot: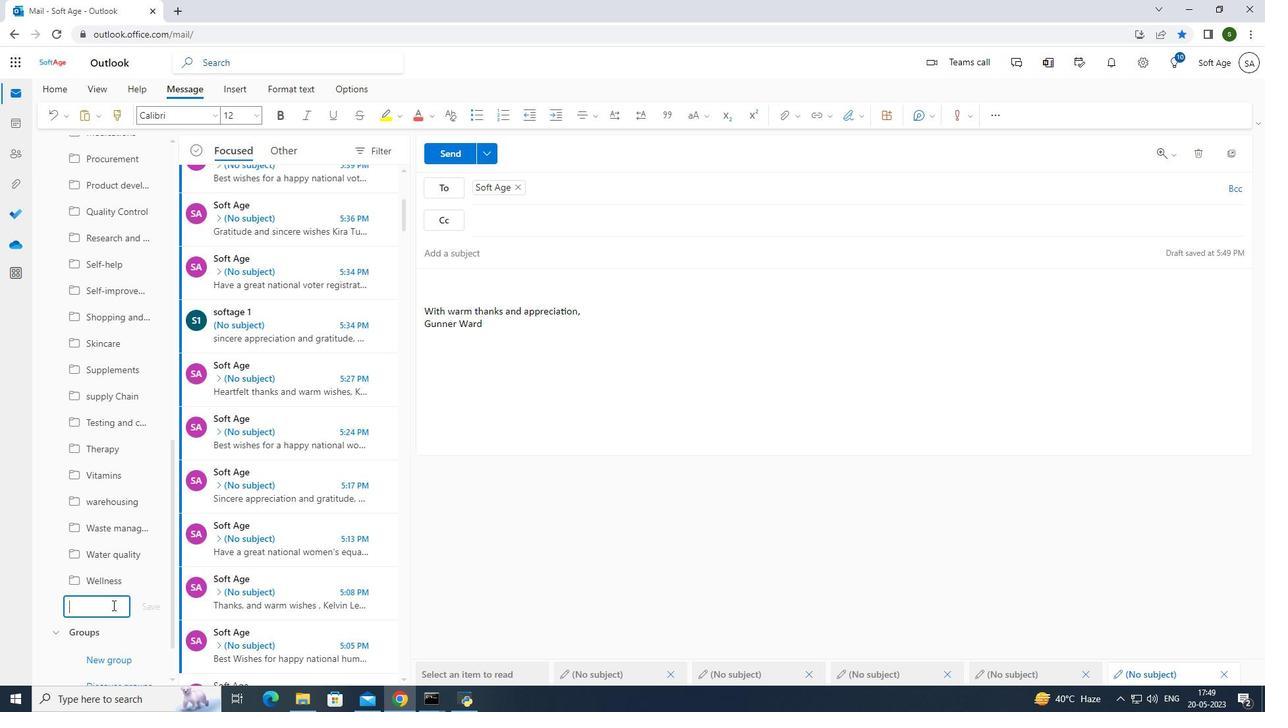 
Action: Mouse pressed left at (102, 609)
Screenshot: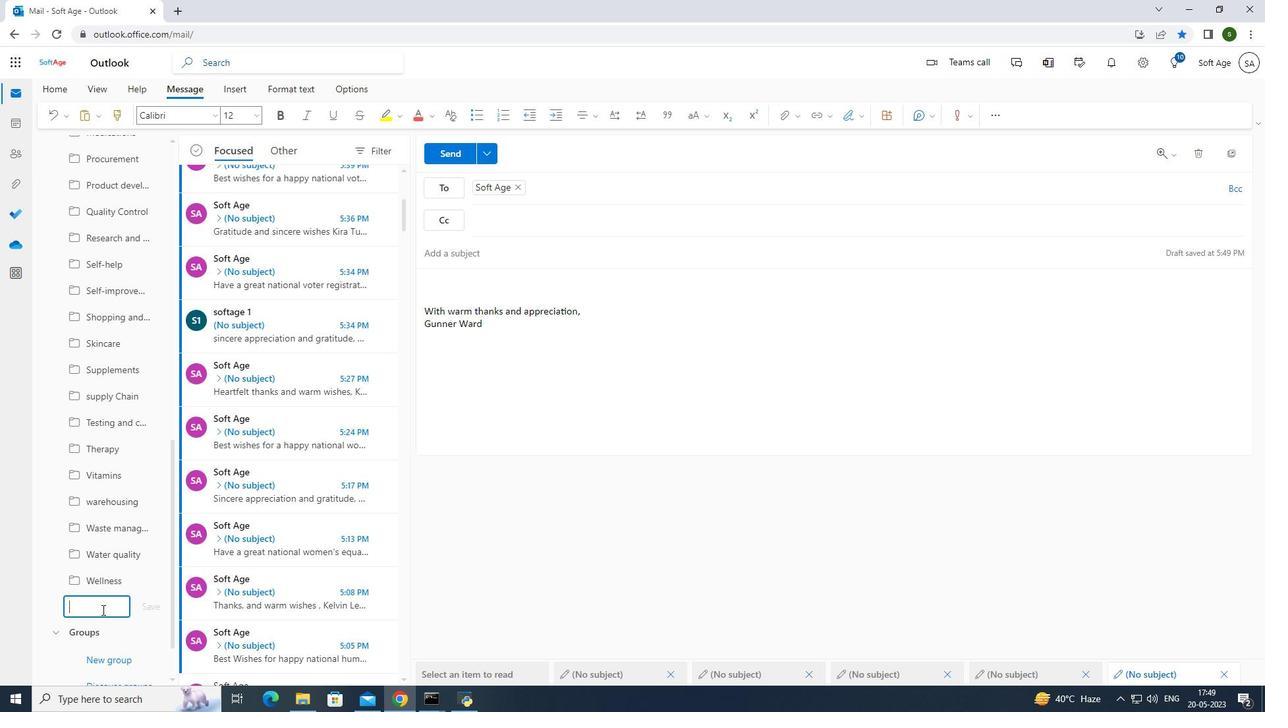 
Action: Mouse moved to (101, 609)
Screenshot: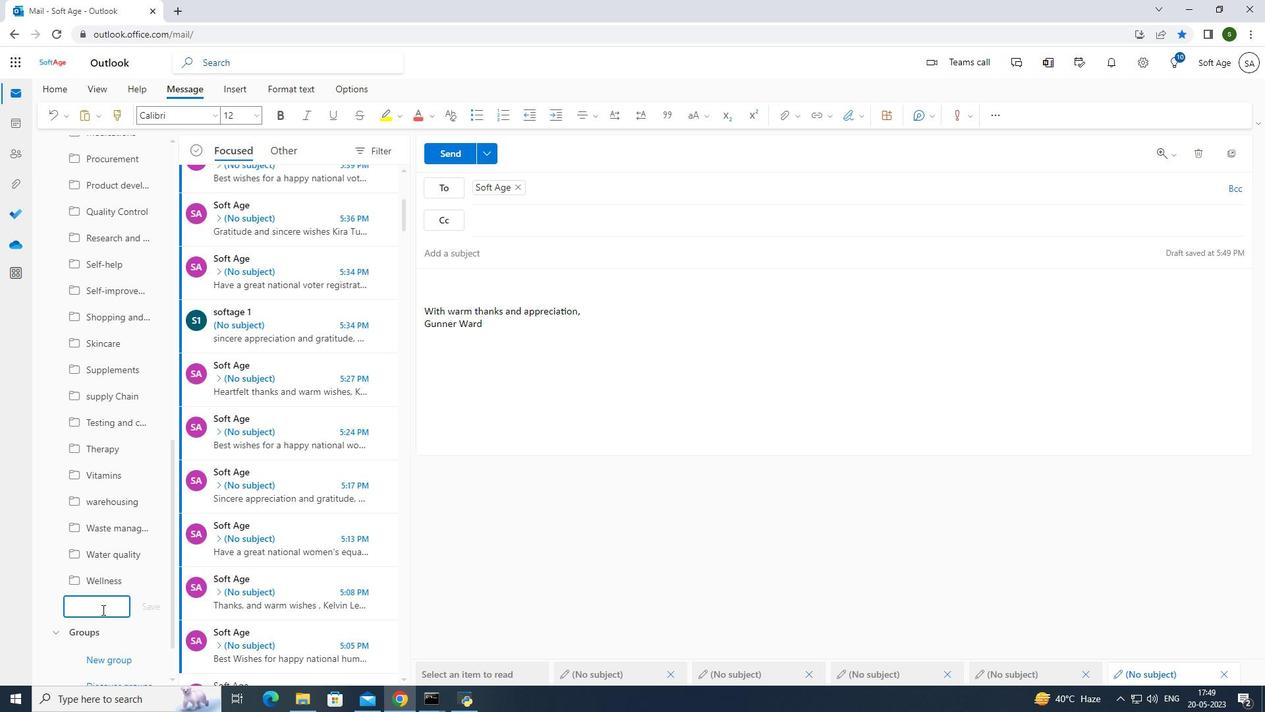 
Action: Key pressed <Key.caps_lock>G<Key.caps_lock>oals<Key.enter>
Screenshot: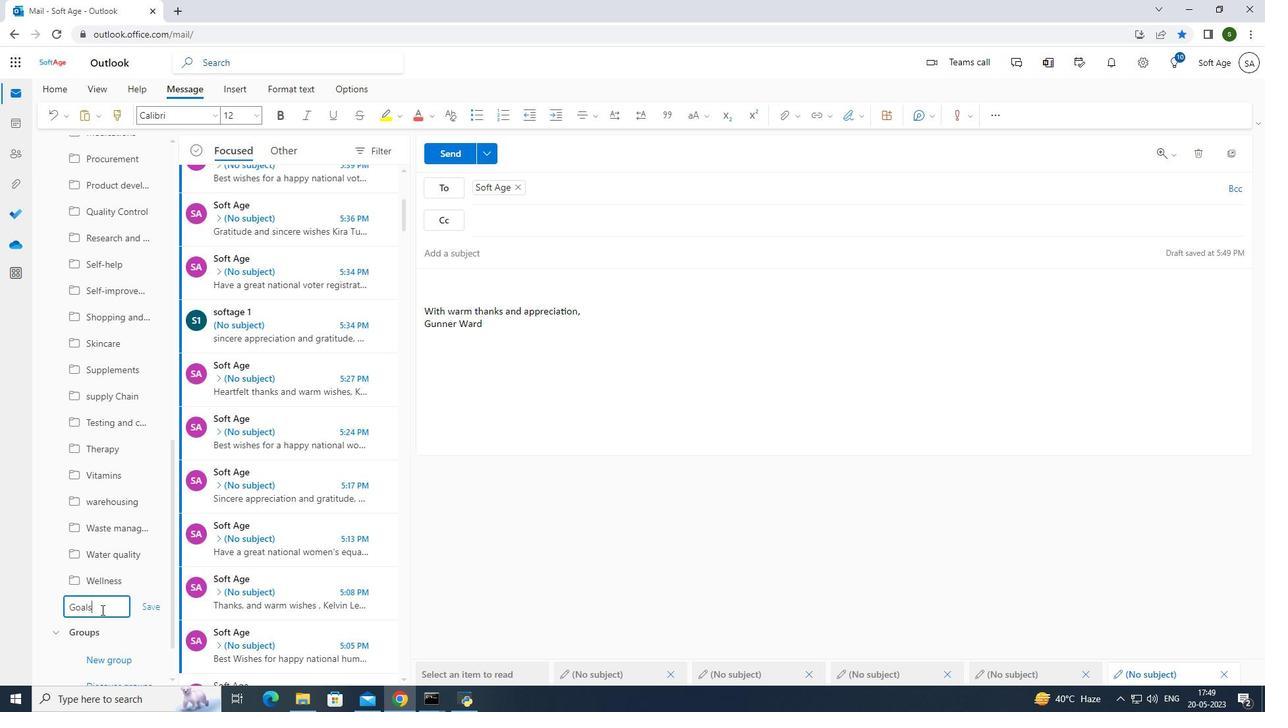 
Action: Mouse moved to (449, 155)
Screenshot: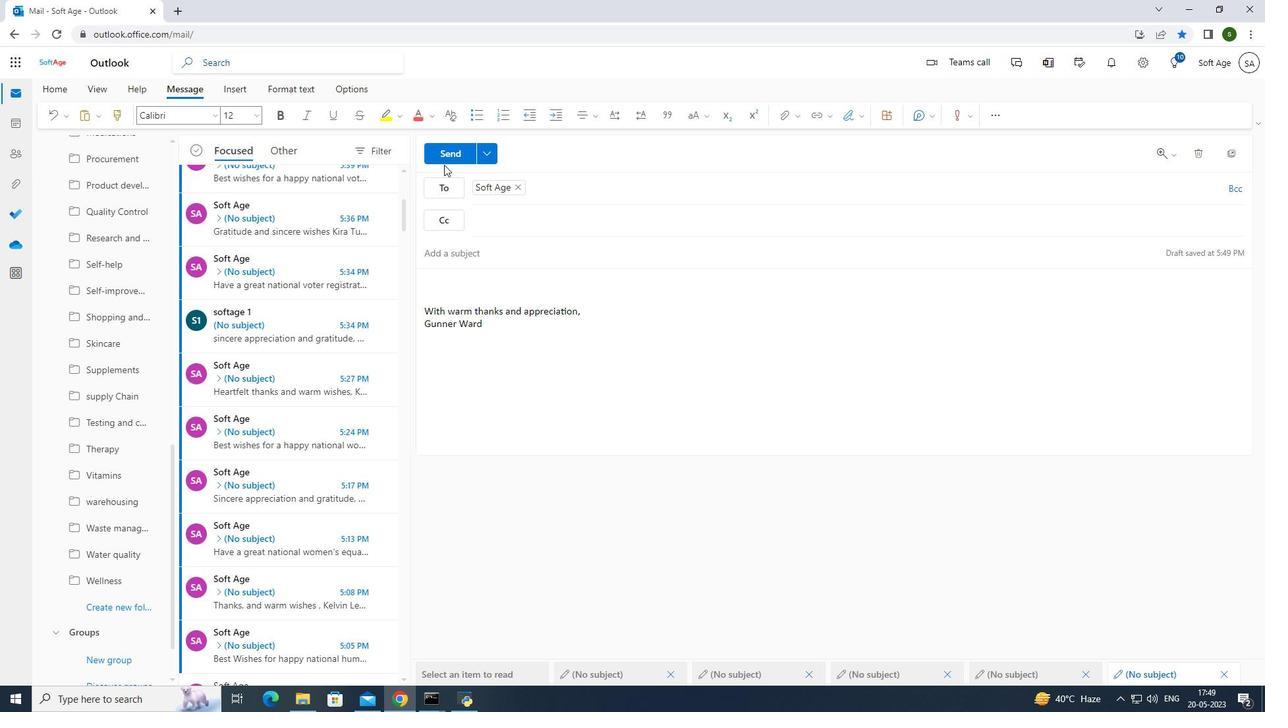 
Action: Mouse pressed left at (449, 155)
Screenshot: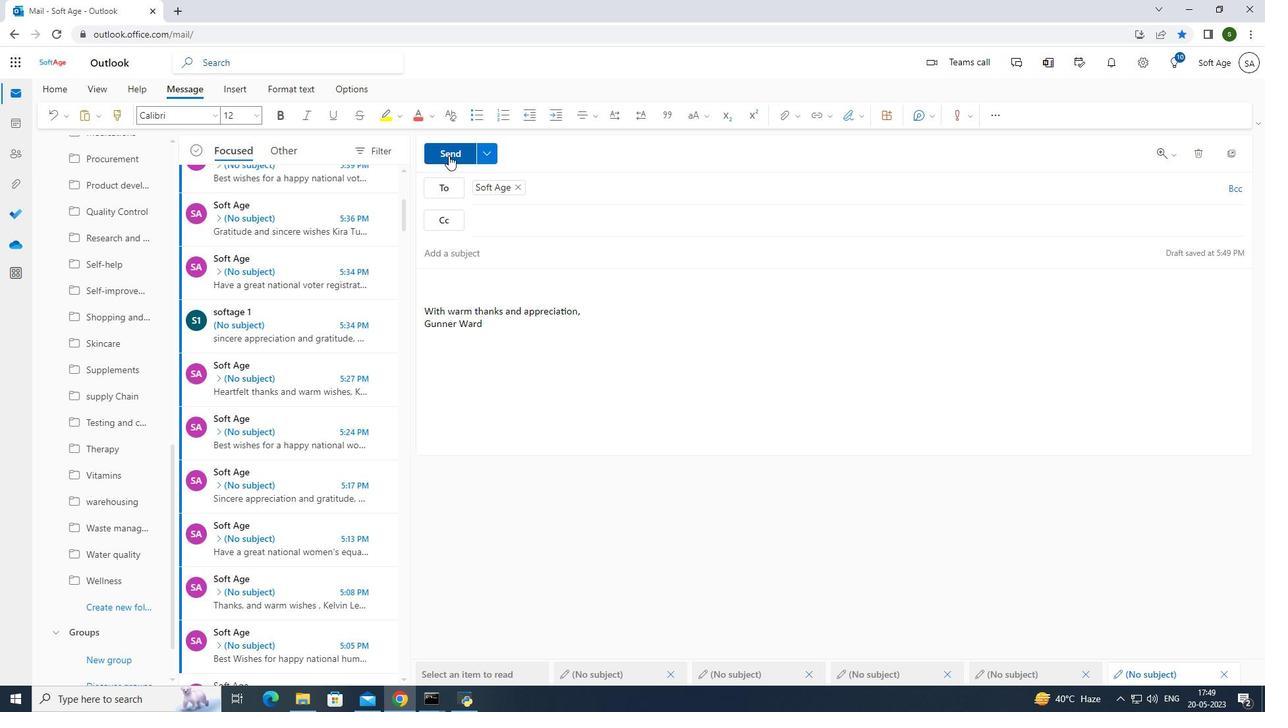 
Action: Mouse moved to (627, 396)
Screenshot: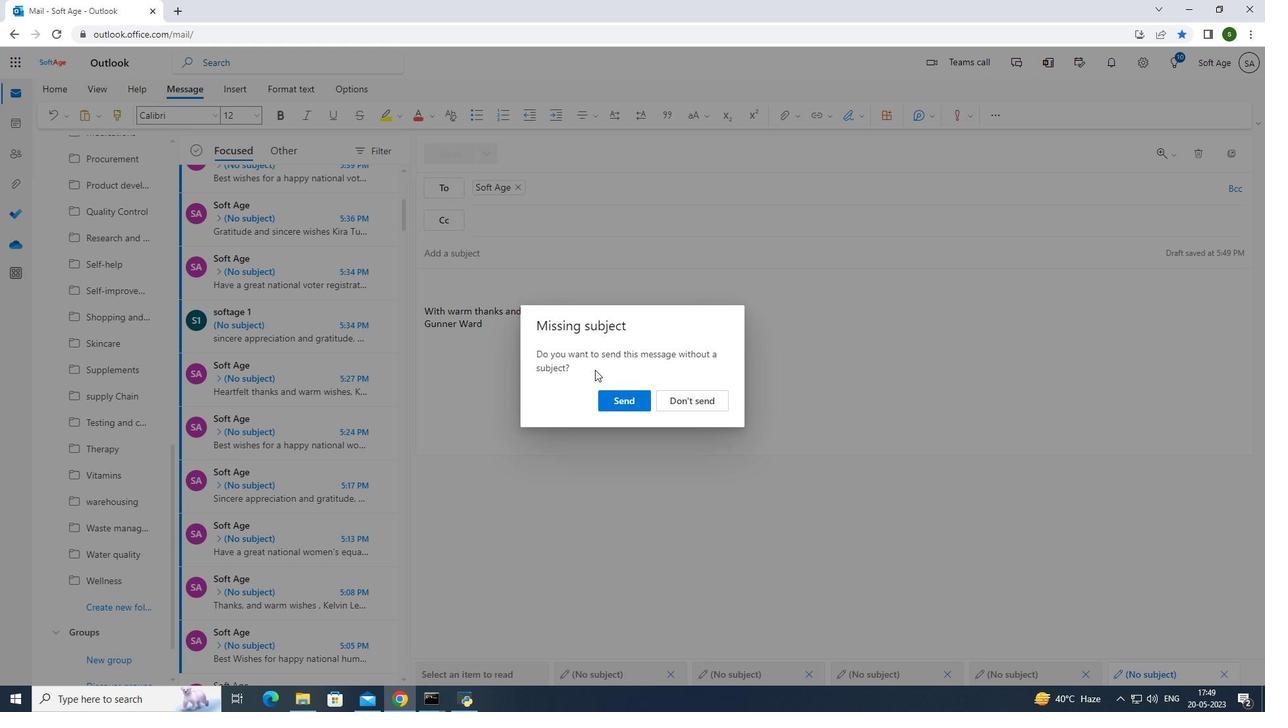 
Action: Mouse pressed left at (627, 396)
Screenshot: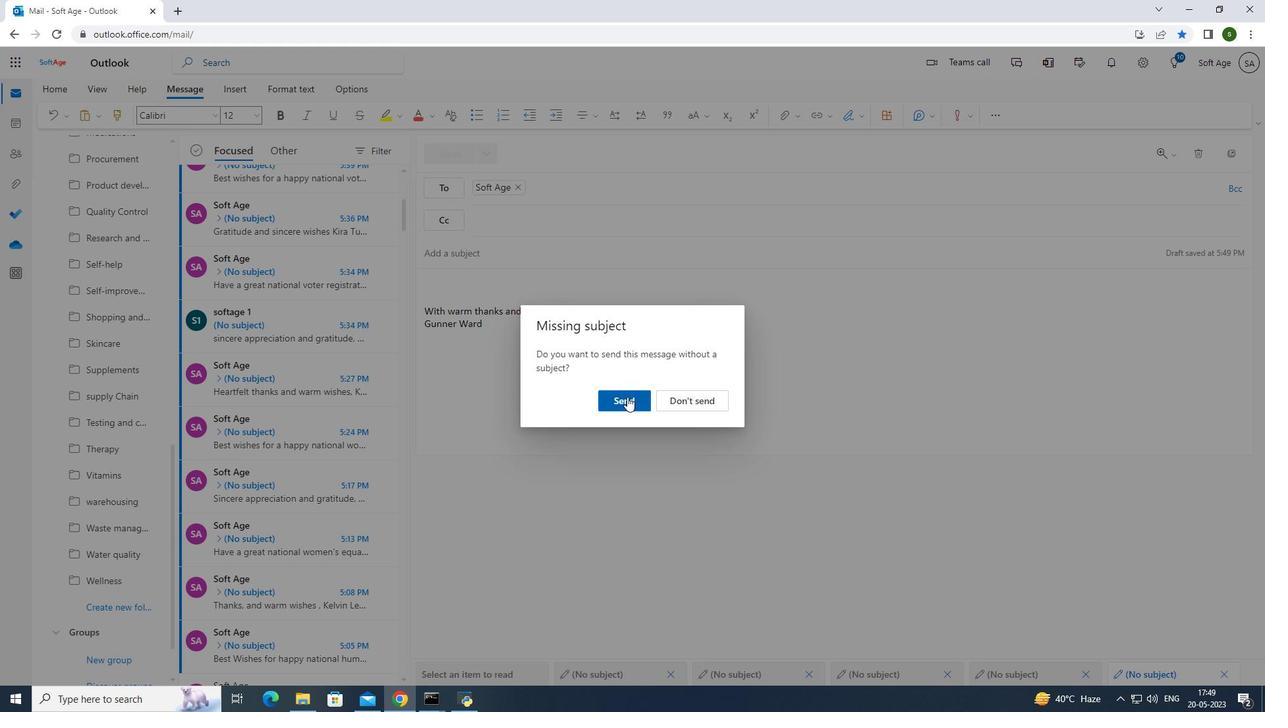 
Action: Mouse moved to (508, 404)
Screenshot: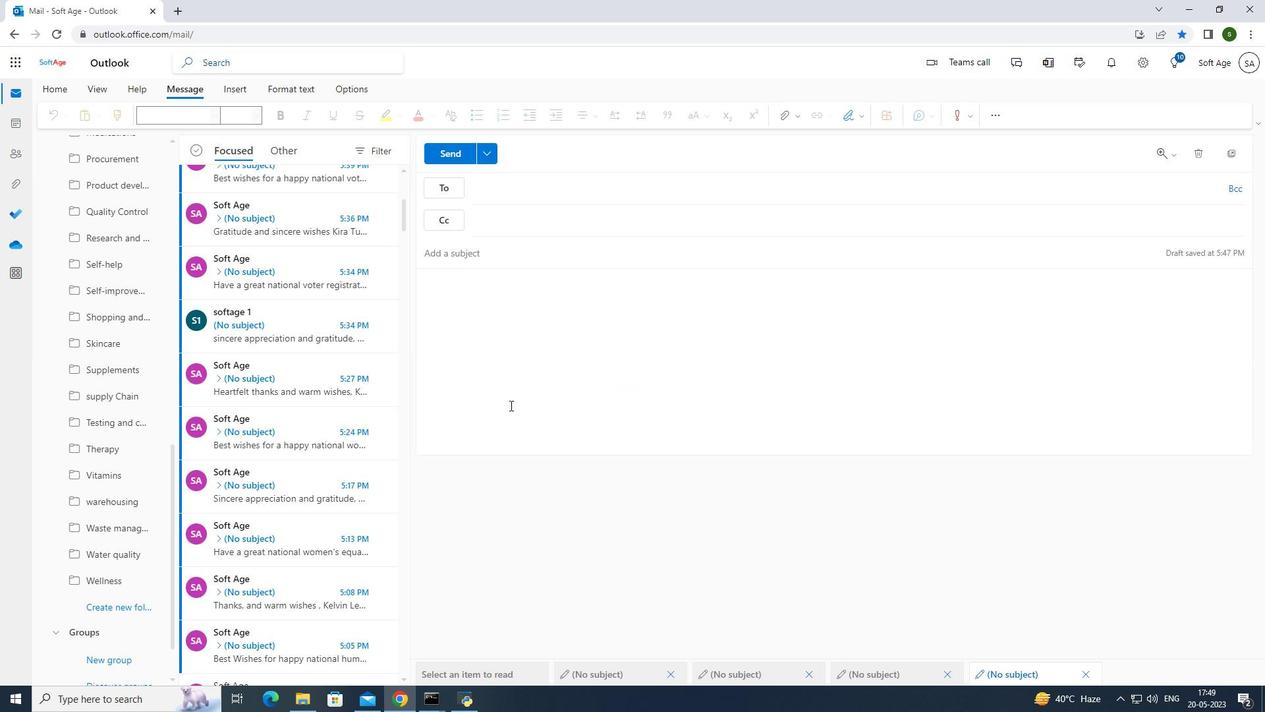 
